 Task: Look for space in Lucera, Italy from 4th June, 2023 to 15th June, 2023 for 2 adults in price range Rs.10000 to Rs.15000. Place can be entire place with 1  bedroom having 1 bed and 1 bathroom. Property type can be house, flat, guest house, hotel. Booking option can be shelf check-in. Required host language is English.
Action: Mouse moved to (481, 116)
Screenshot: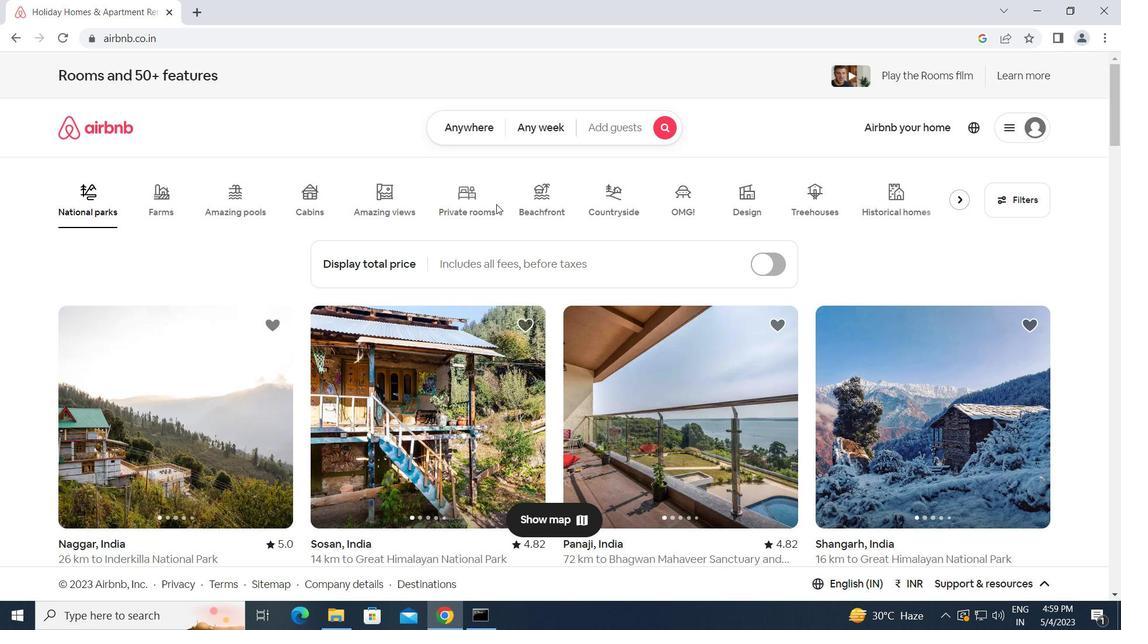 
Action: Mouse pressed left at (481, 116)
Screenshot: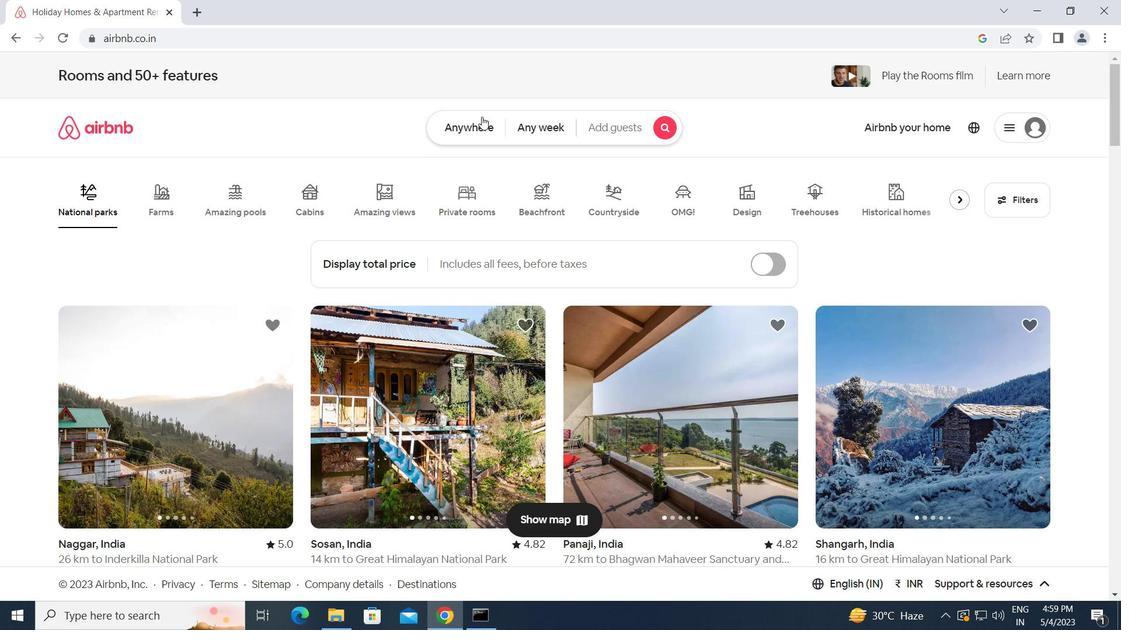 
Action: Mouse moved to (395, 177)
Screenshot: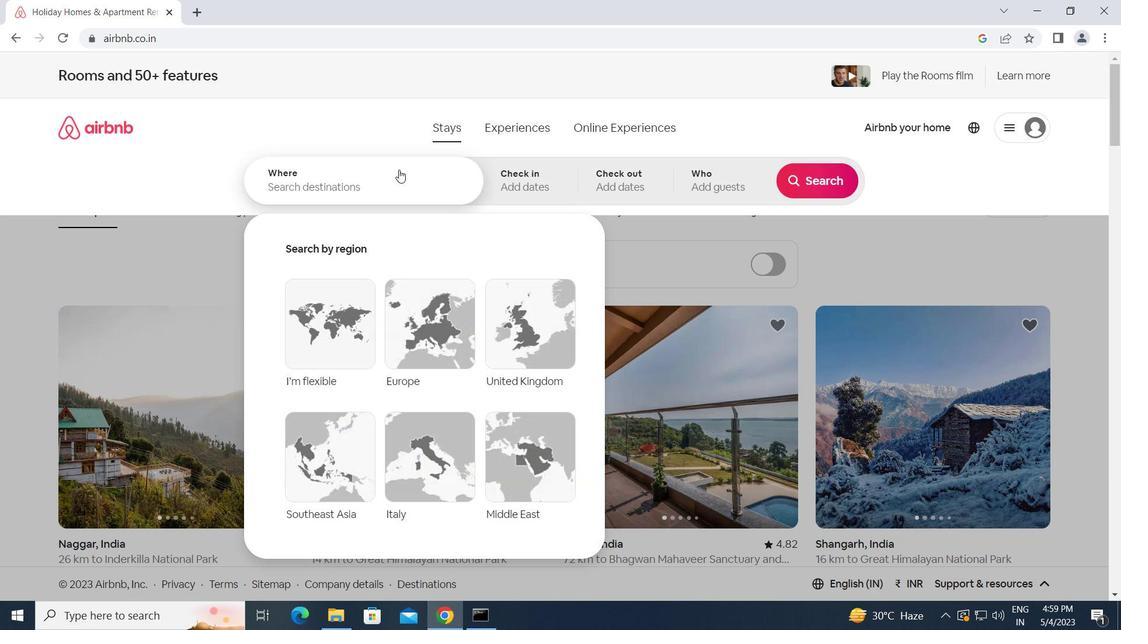
Action: Mouse pressed left at (395, 177)
Screenshot: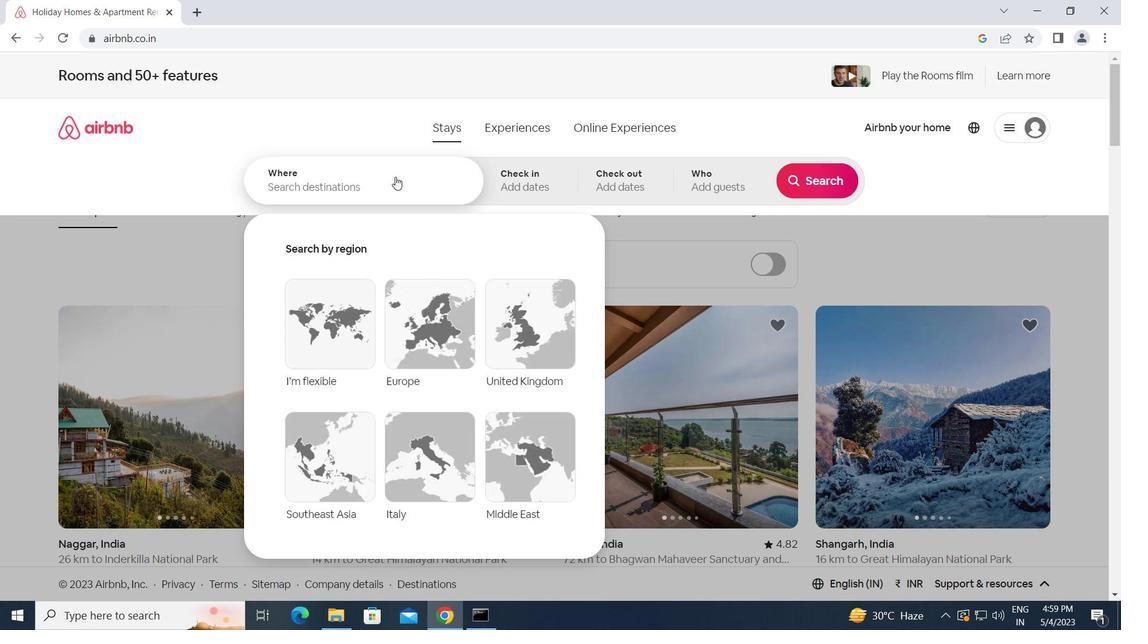 
Action: Key pressed l<Key.caps_lock>ucera,<Key.space><Key.caps_lock>i<Key.caps_lock>taly<Key.enter>
Screenshot: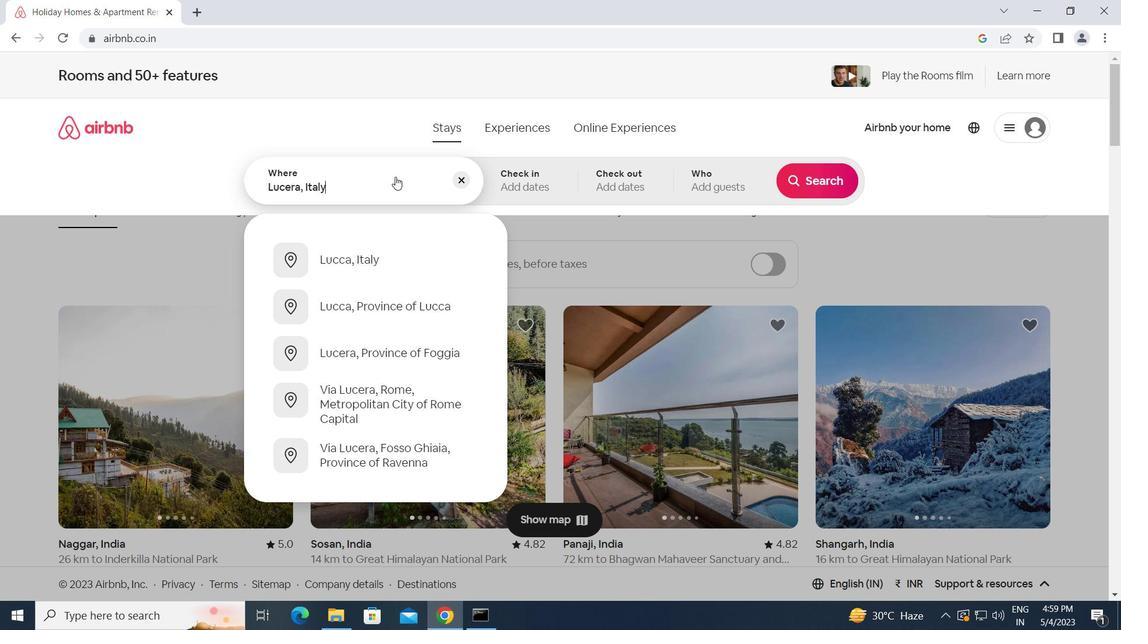 
Action: Mouse moved to (589, 396)
Screenshot: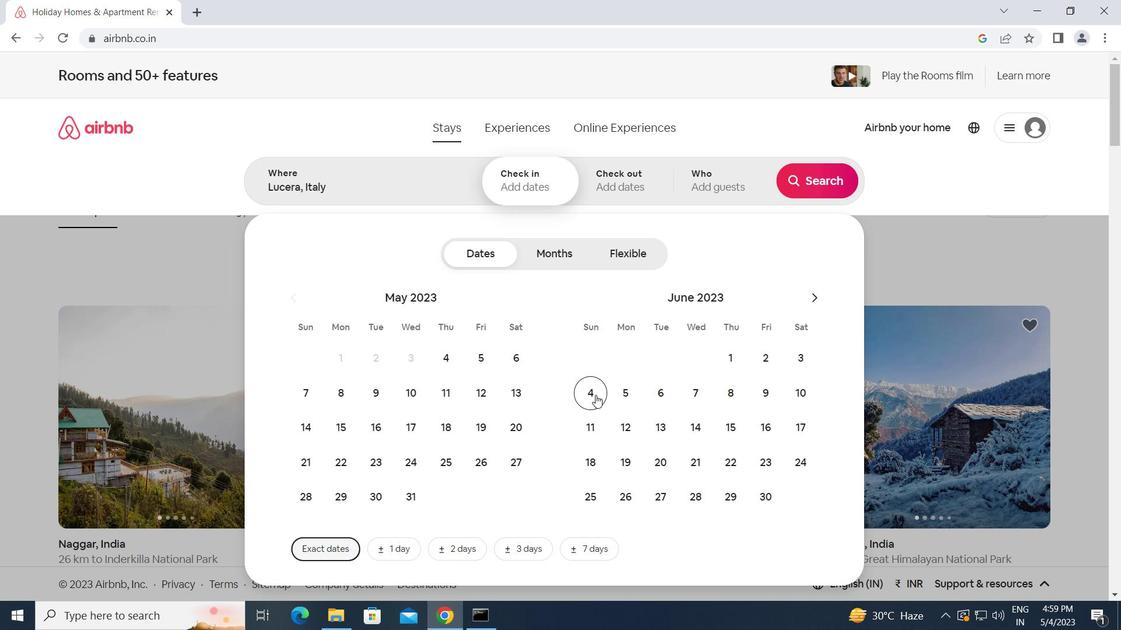 
Action: Mouse pressed left at (589, 396)
Screenshot: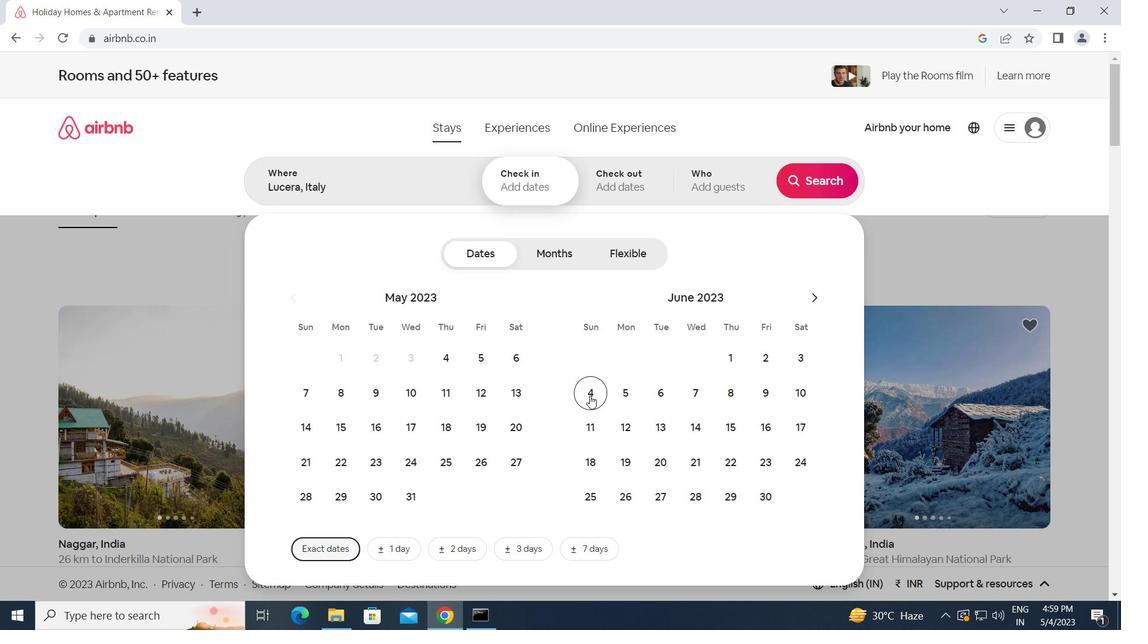 
Action: Mouse moved to (726, 433)
Screenshot: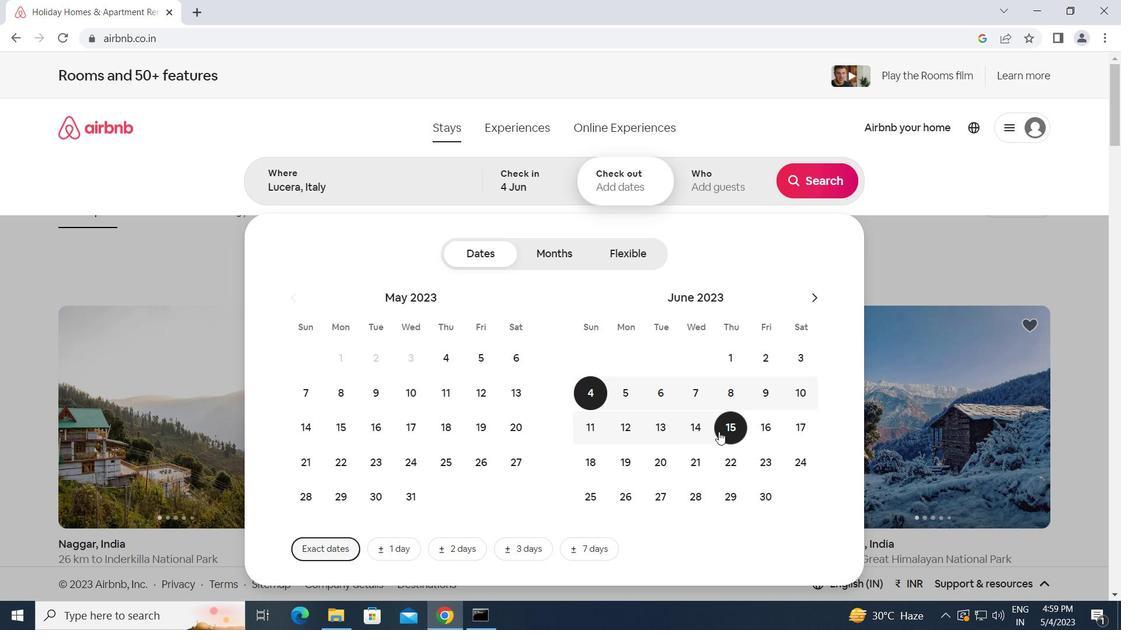 
Action: Mouse pressed left at (726, 433)
Screenshot: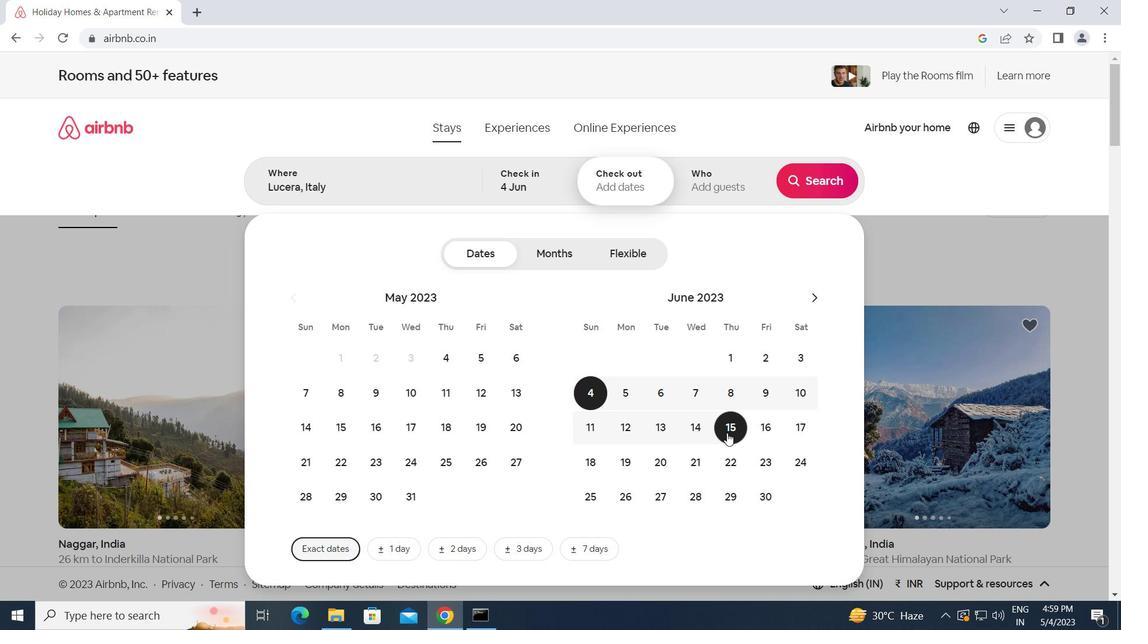 
Action: Mouse moved to (705, 193)
Screenshot: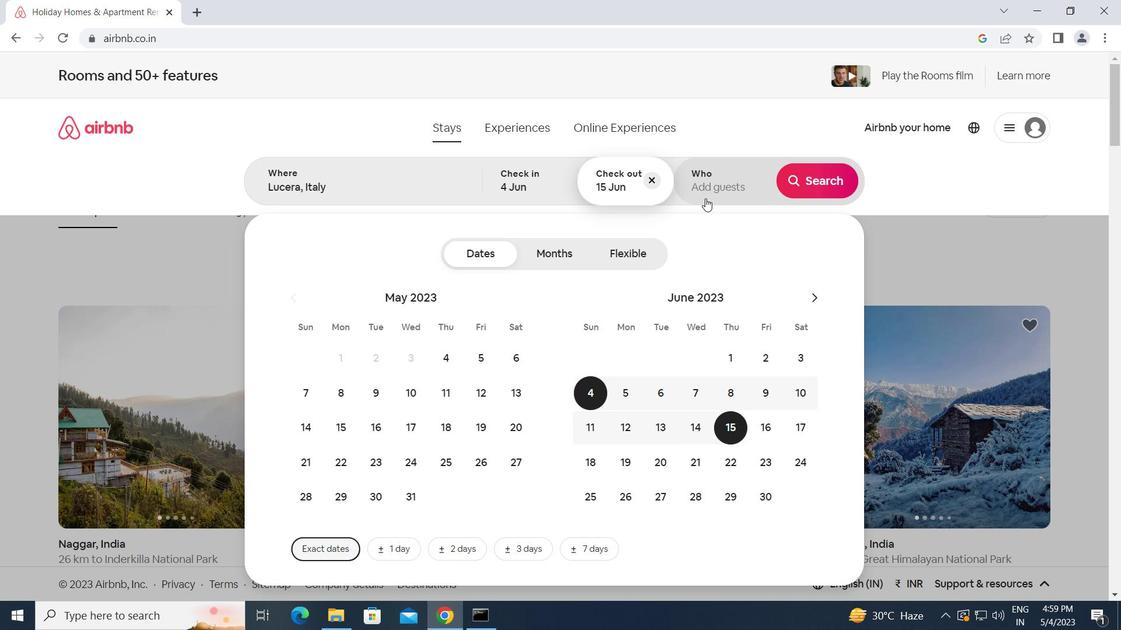 
Action: Mouse pressed left at (705, 193)
Screenshot: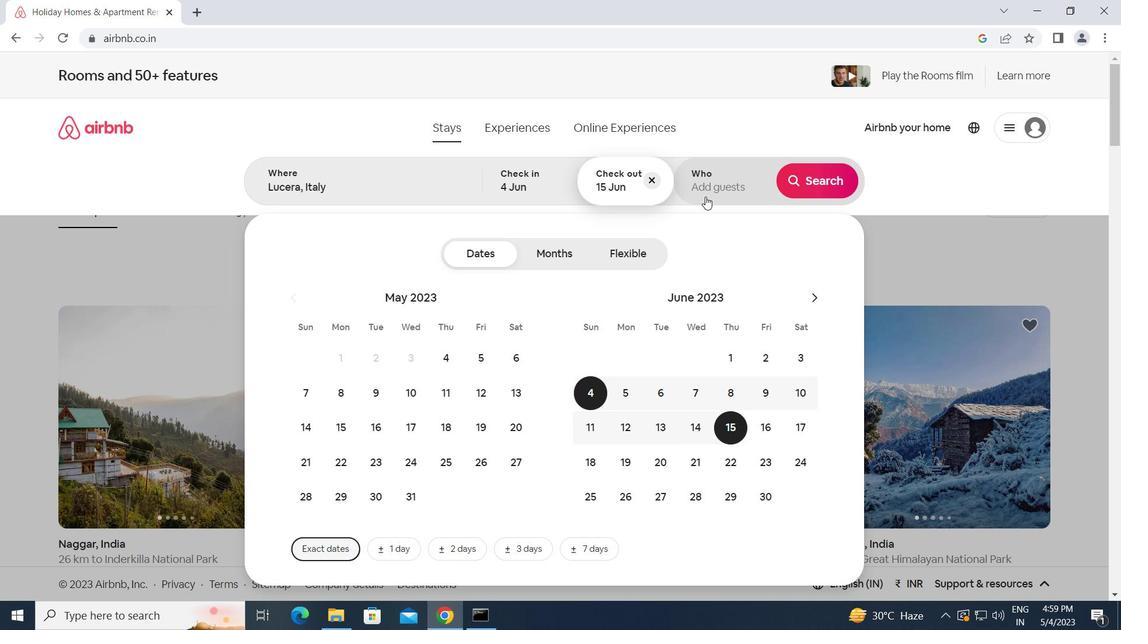 
Action: Mouse moved to (825, 259)
Screenshot: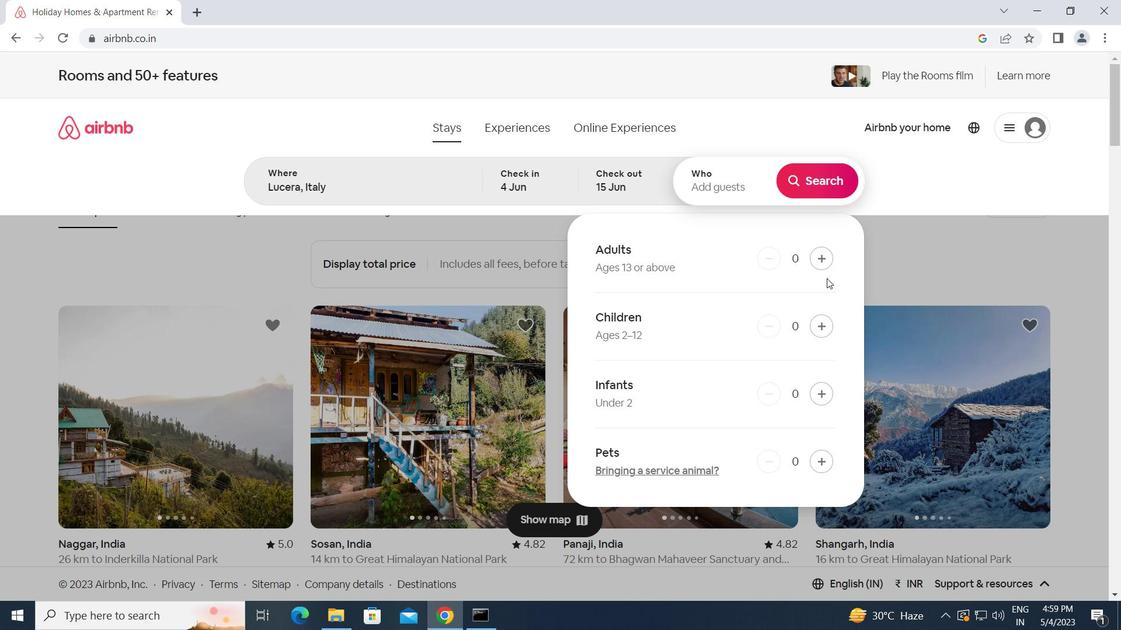 
Action: Mouse pressed left at (825, 259)
Screenshot: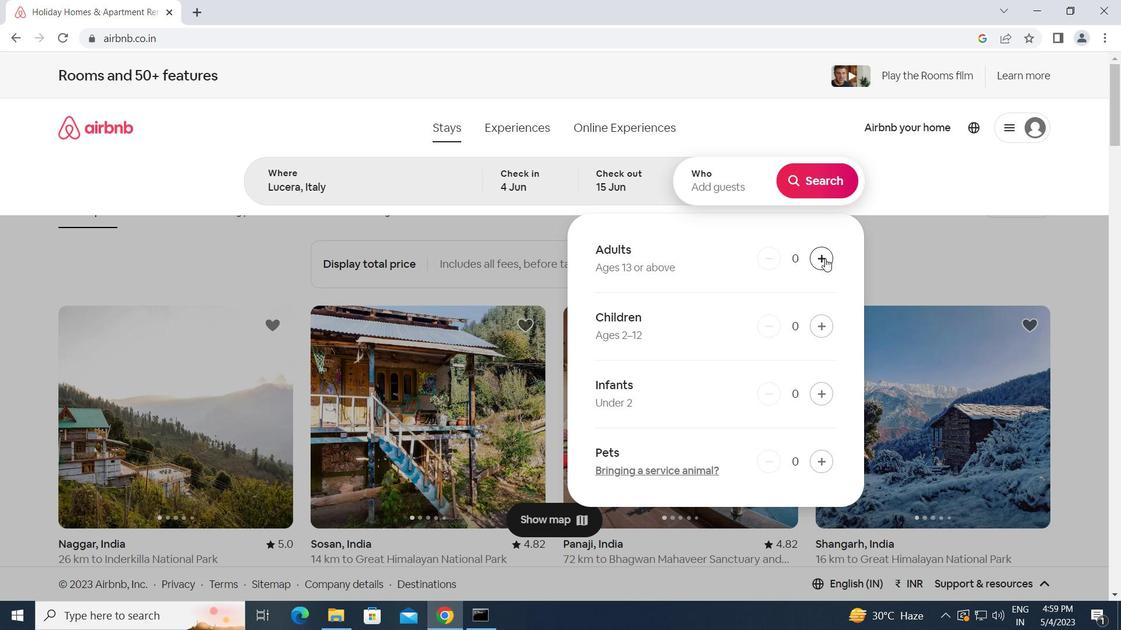 
Action: Mouse moved to (825, 258)
Screenshot: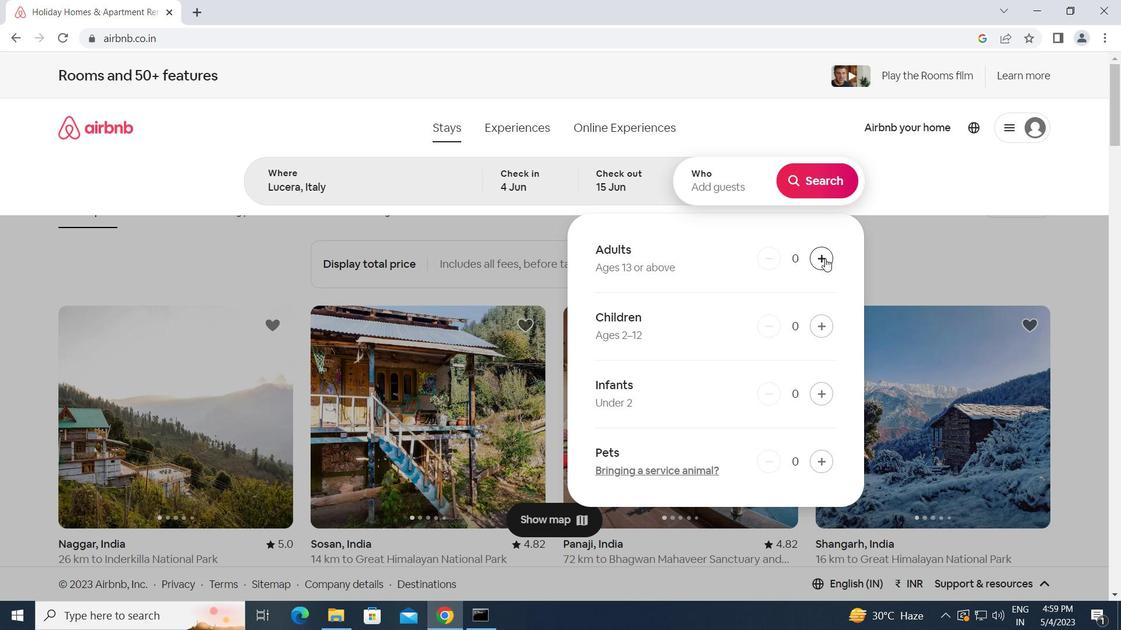 
Action: Mouse pressed left at (825, 258)
Screenshot: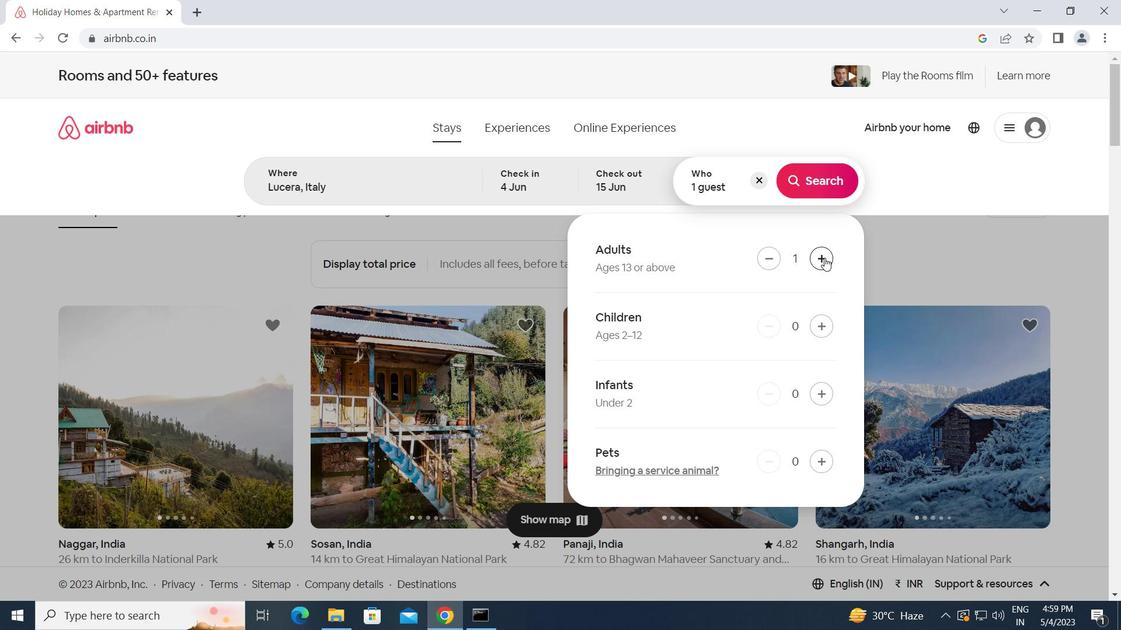 
Action: Mouse moved to (834, 172)
Screenshot: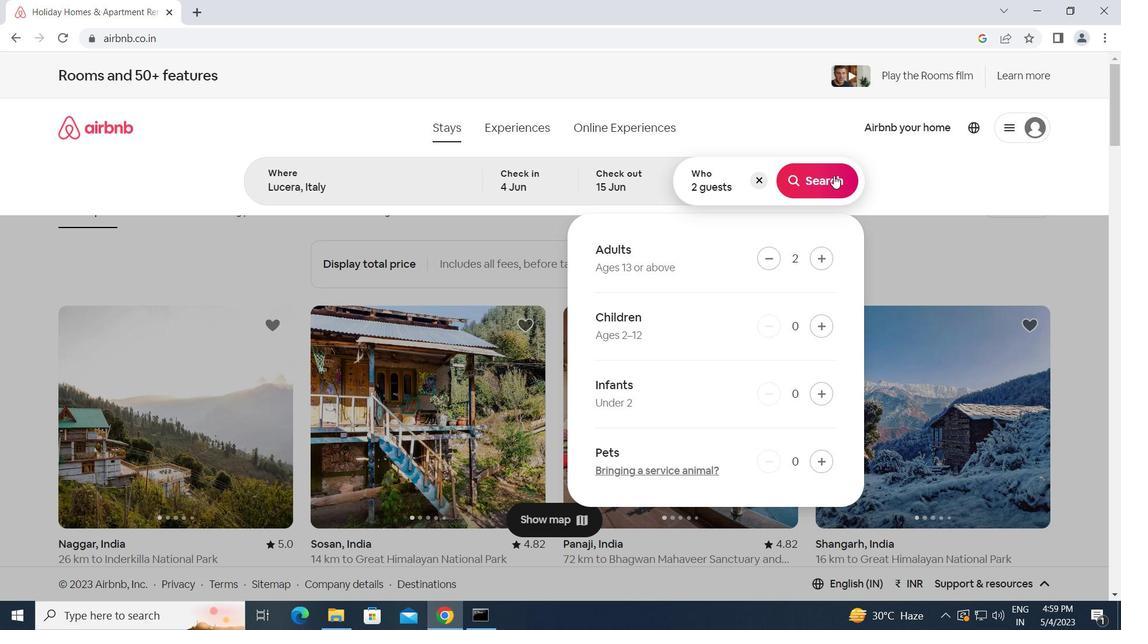 
Action: Mouse pressed left at (834, 172)
Screenshot: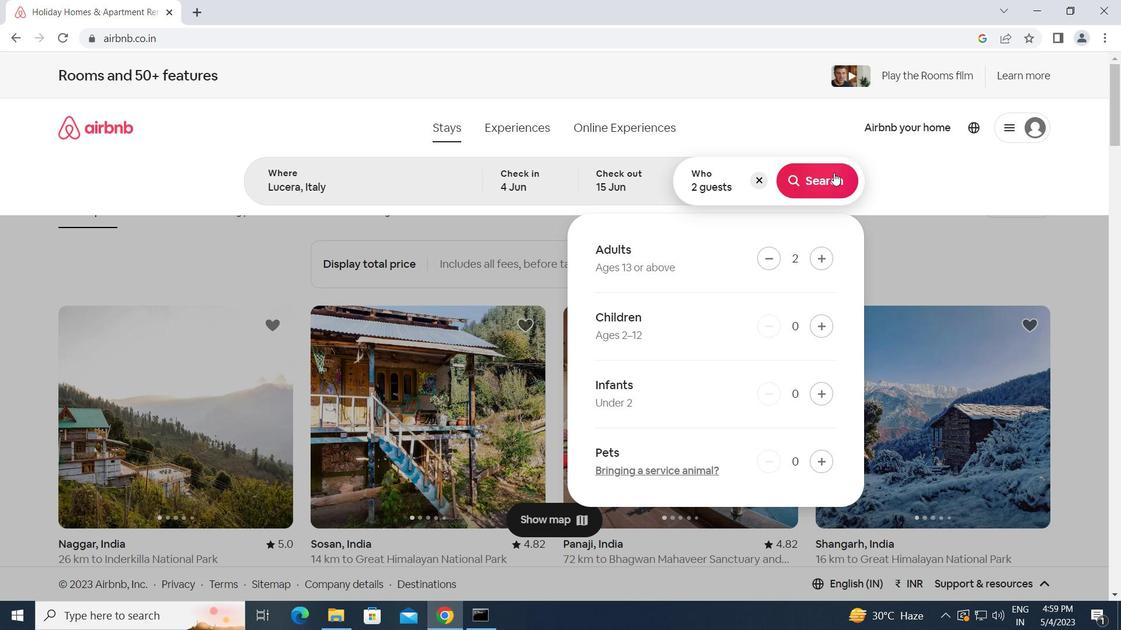 
Action: Mouse moved to (1052, 148)
Screenshot: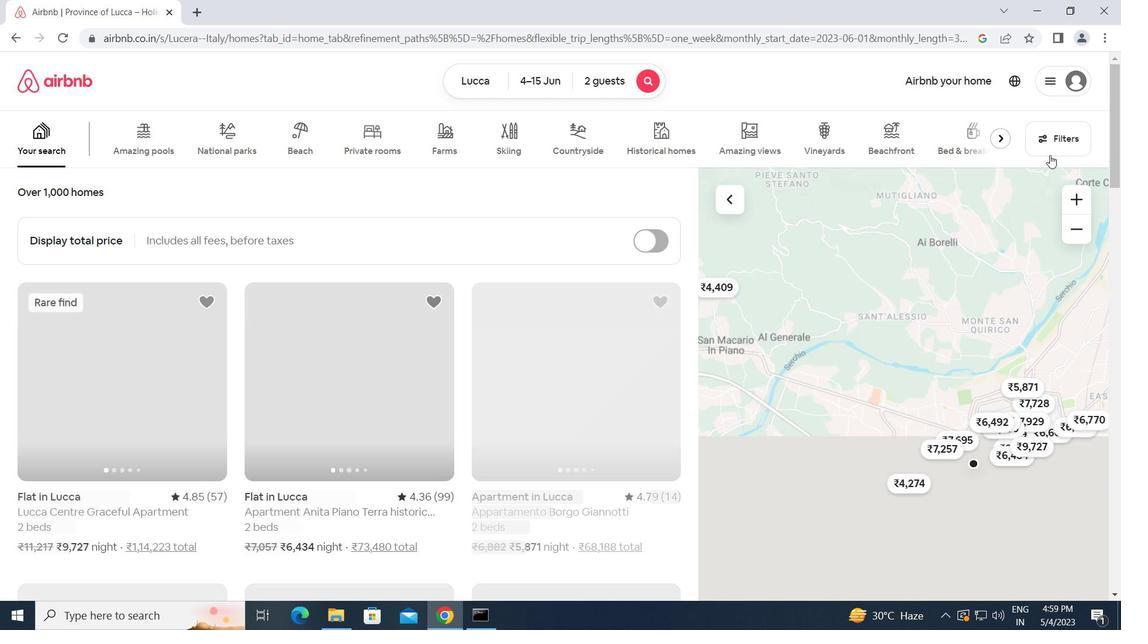 
Action: Mouse pressed left at (1052, 148)
Screenshot: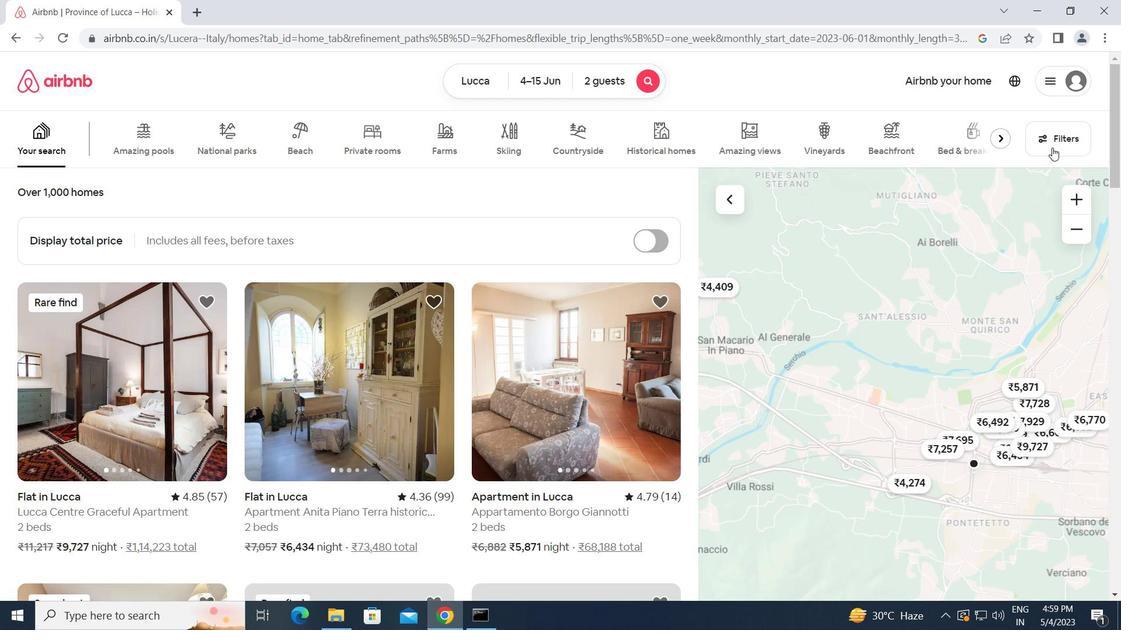 
Action: Mouse moved to (390, 315)
Screenshot: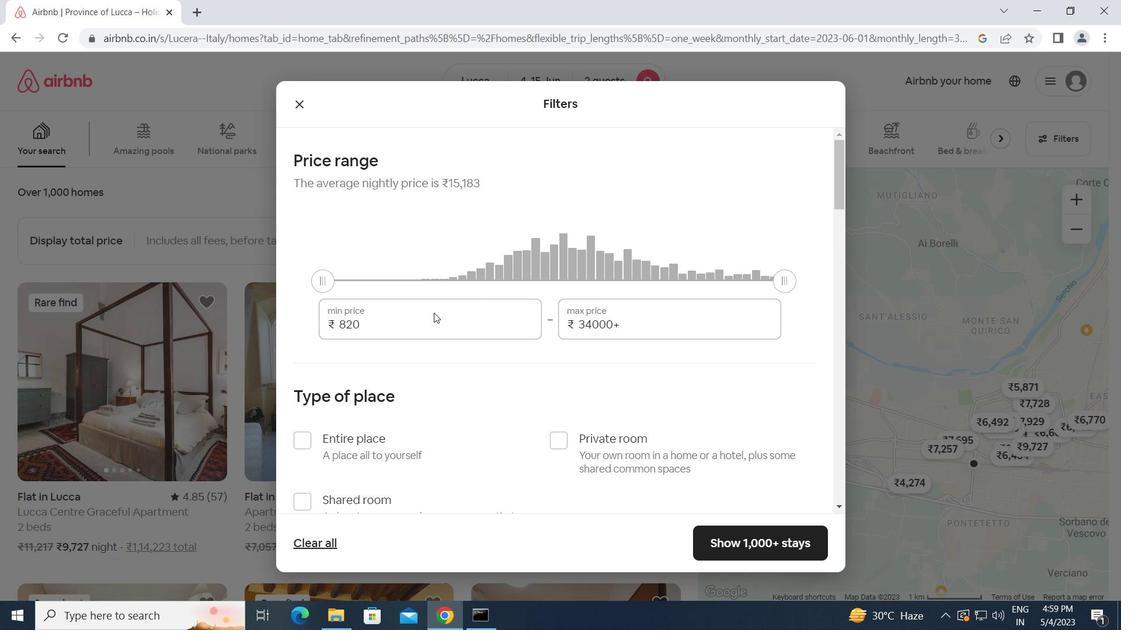 
Action: Mouse pressed left at (390, 315)
Screenshot: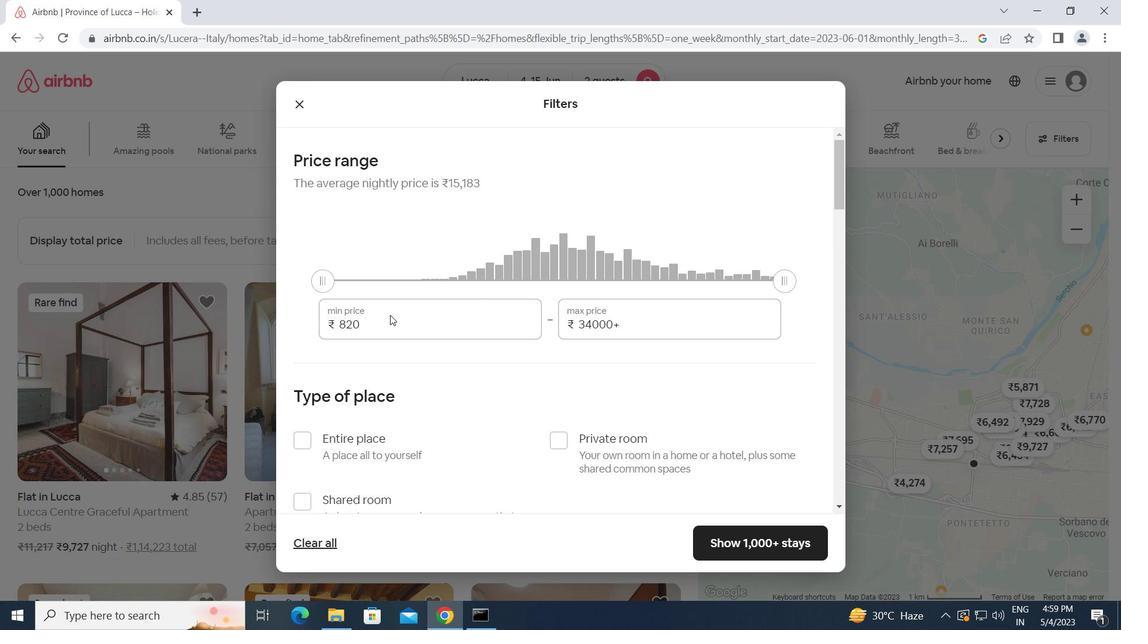 
Action: Mouse moved to (387, 317)
Screenshot: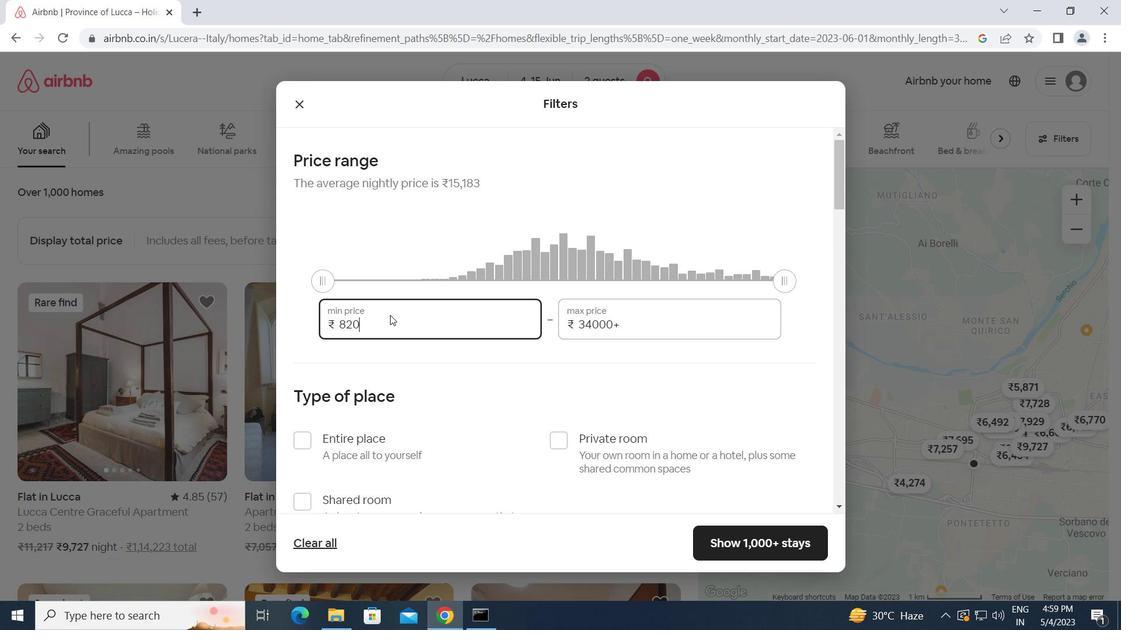 
Action: Key pressed <Key.backspace><Key.backspace><Key.backspace><Key.backspace>10000<Key.tab>15000
Screenshot: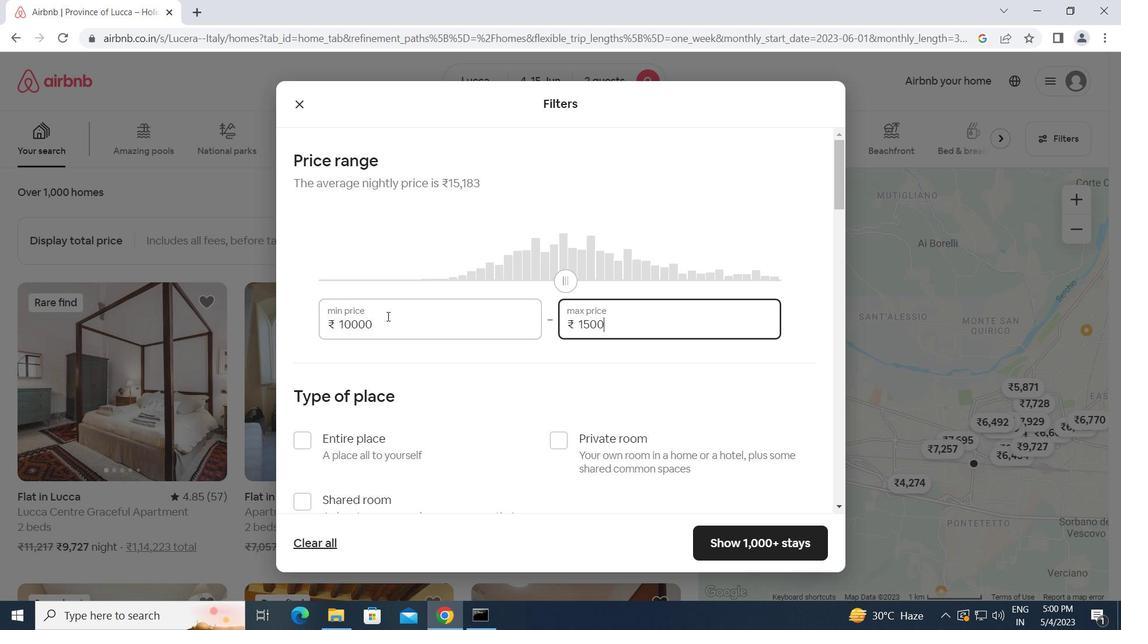 
Action: Mouse moved to (384, 366)
Screenshot: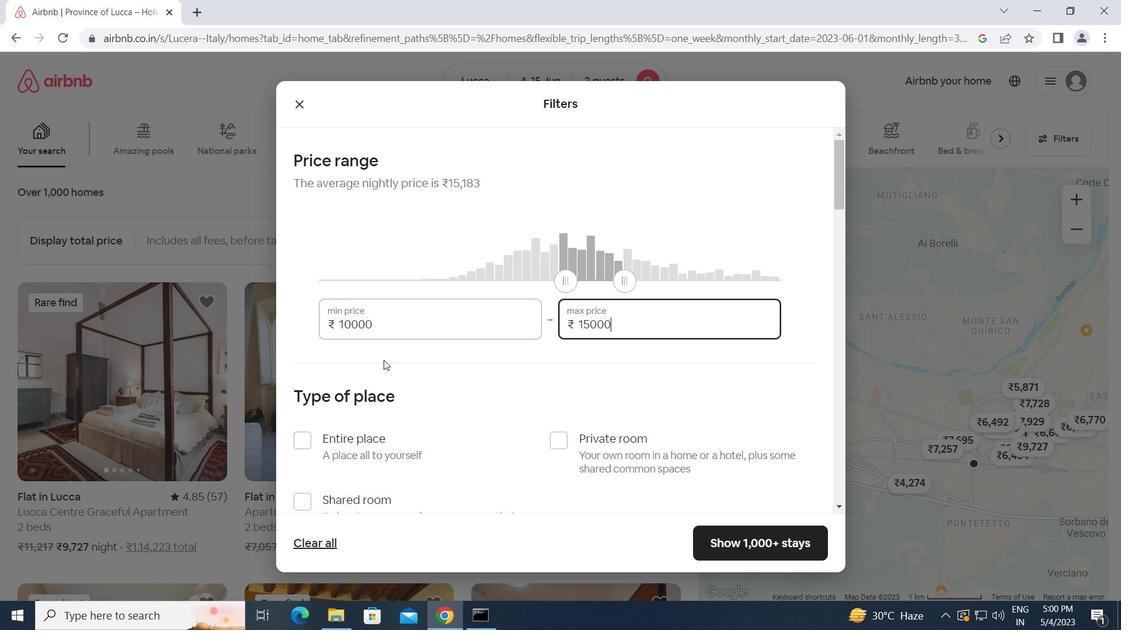 
Action: Mouse scrolled (384, 365) with delta (0, 0)
Screenshot: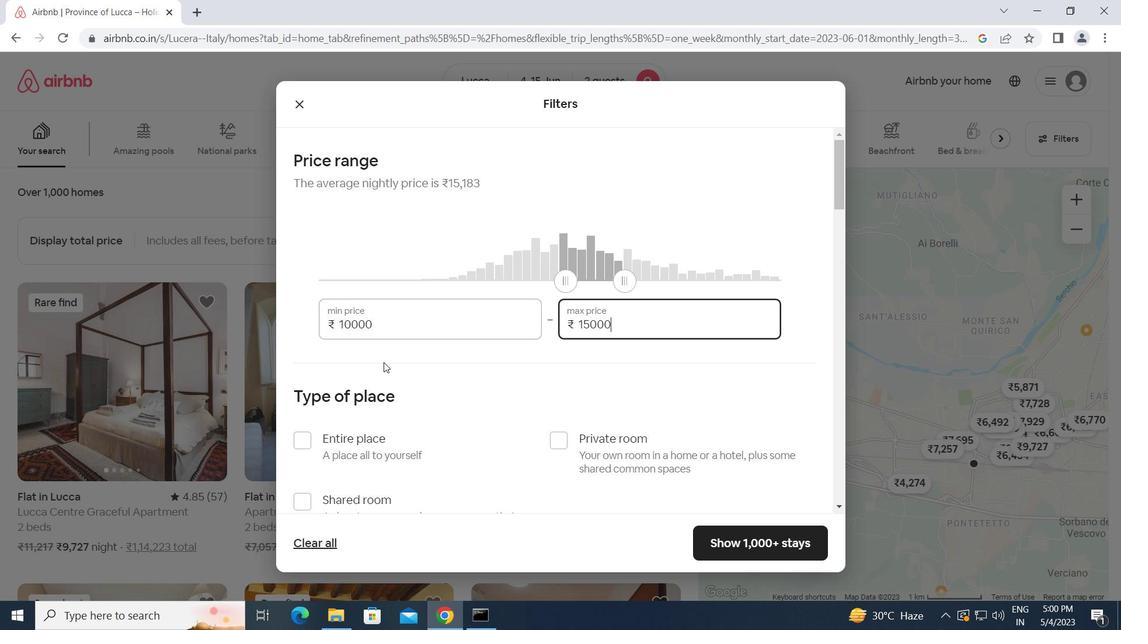 
Action: Mouse moved to (300, 369)
Screenshot: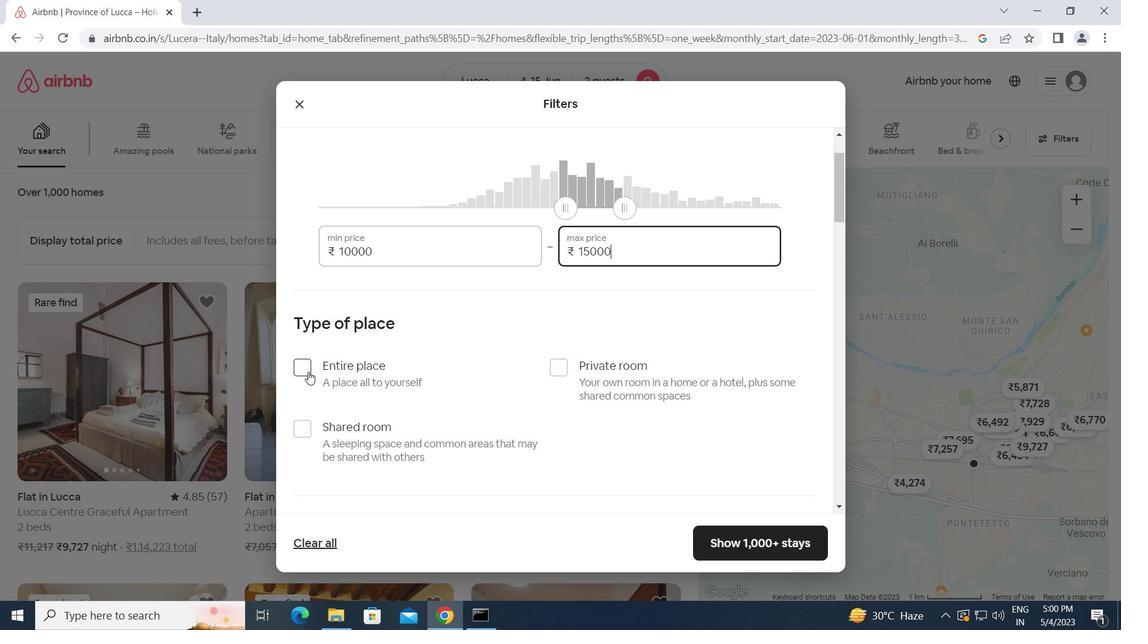 
Action: Mouse pressed left at (300, 369)
Screenshot: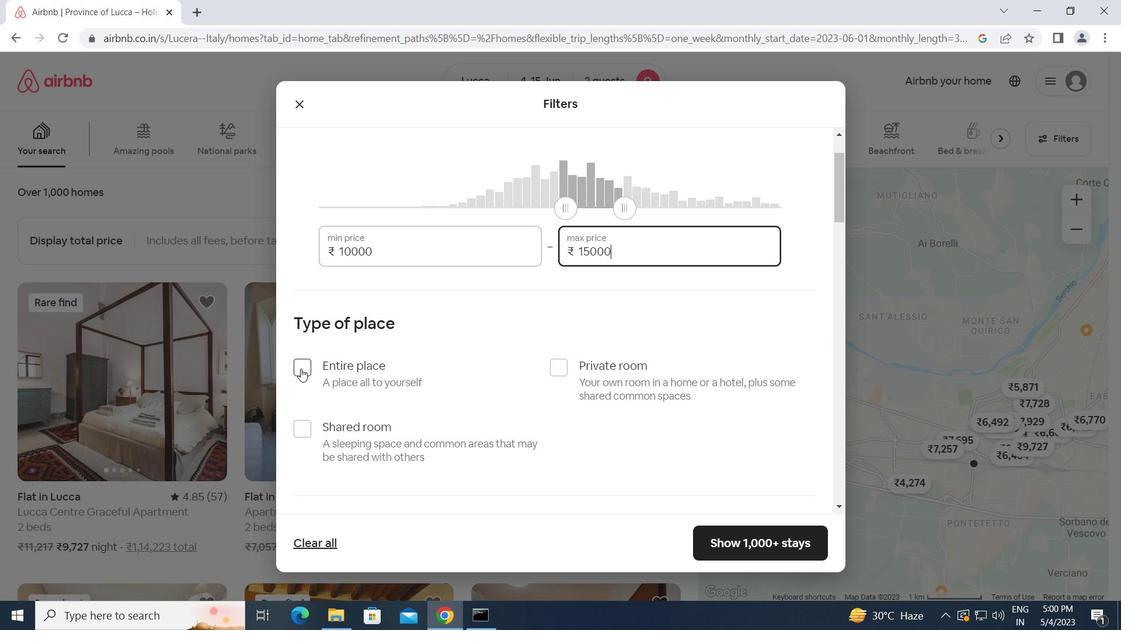 
Action: Mouse moved to (369, 388)
Screenshot: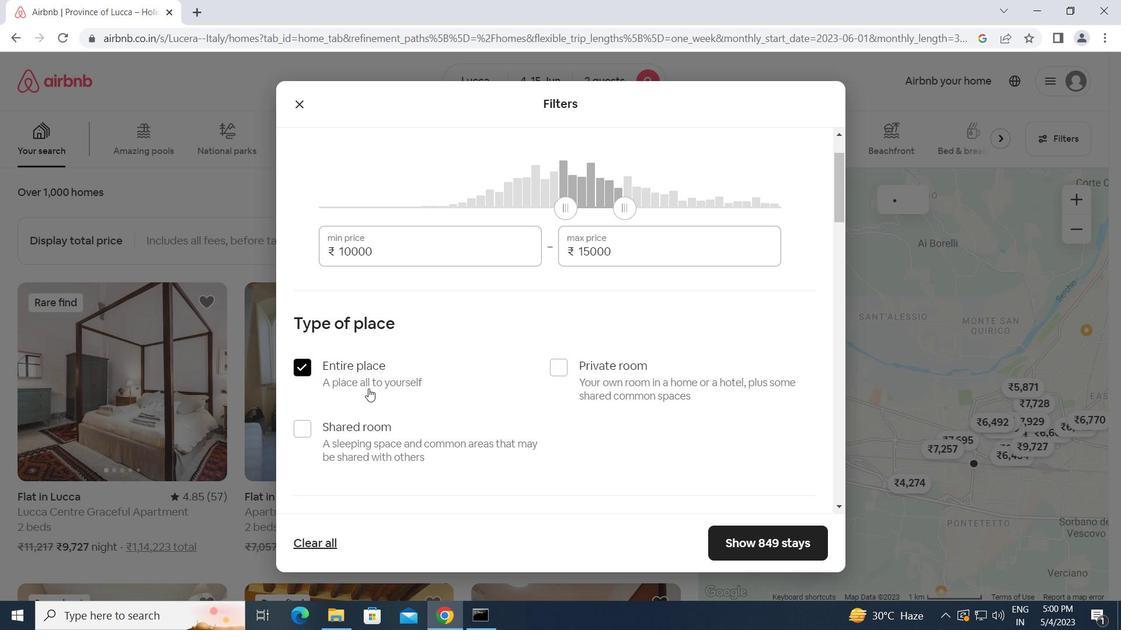 
Action: Mouse scrolled (369, 388) with delta (0, 0)
Screenshot: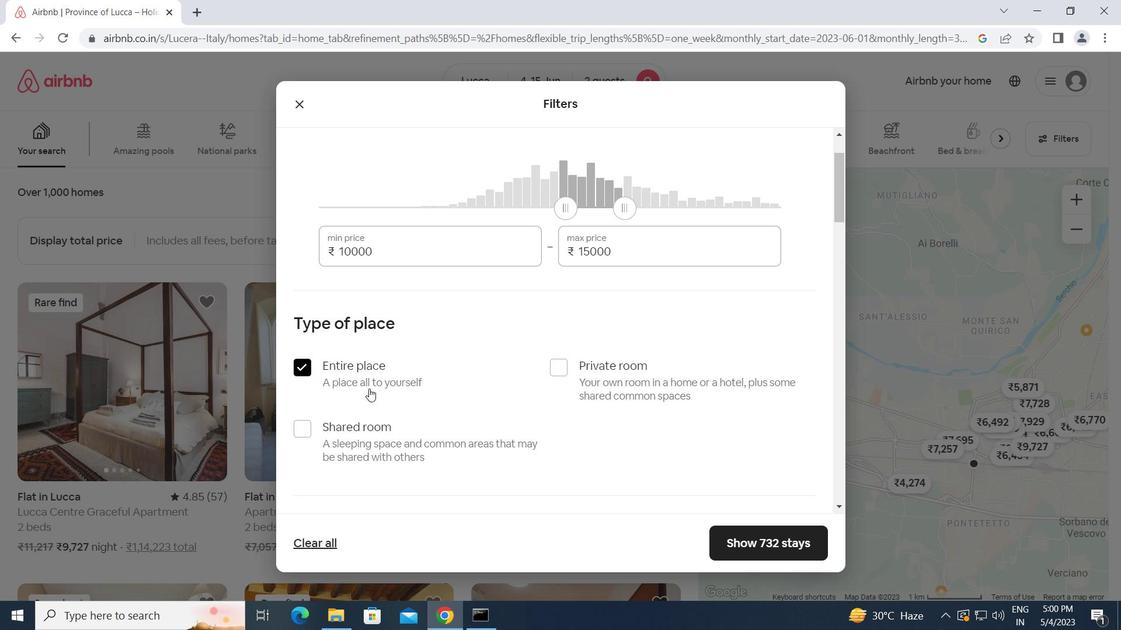 
Action: Mouse scrolled (369, 388) with delta (0, 0)
Screenshot: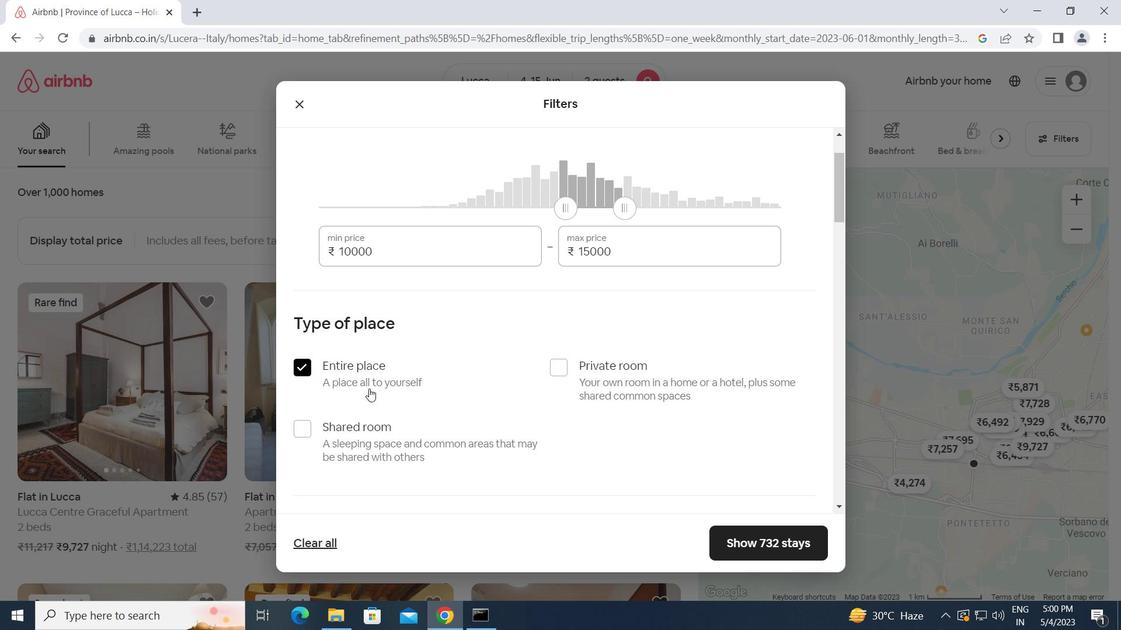 
Action: Mouse moved to (462, 385)
Screenshot: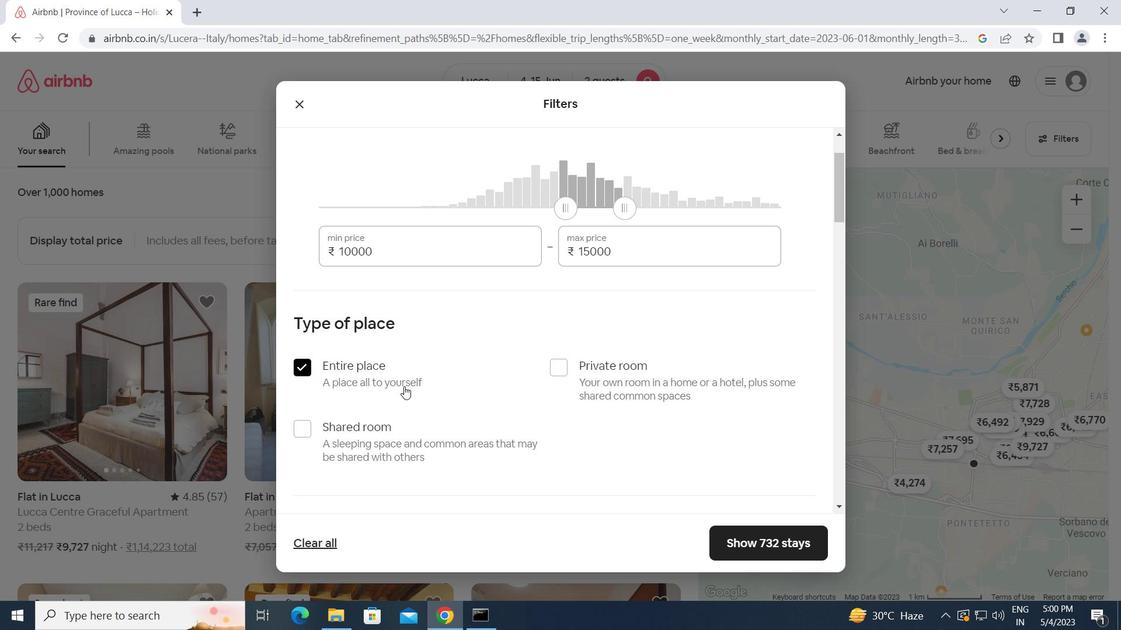 
Action: Mouse scrolled (462, 384) with delta (0, 0)
Screenshot: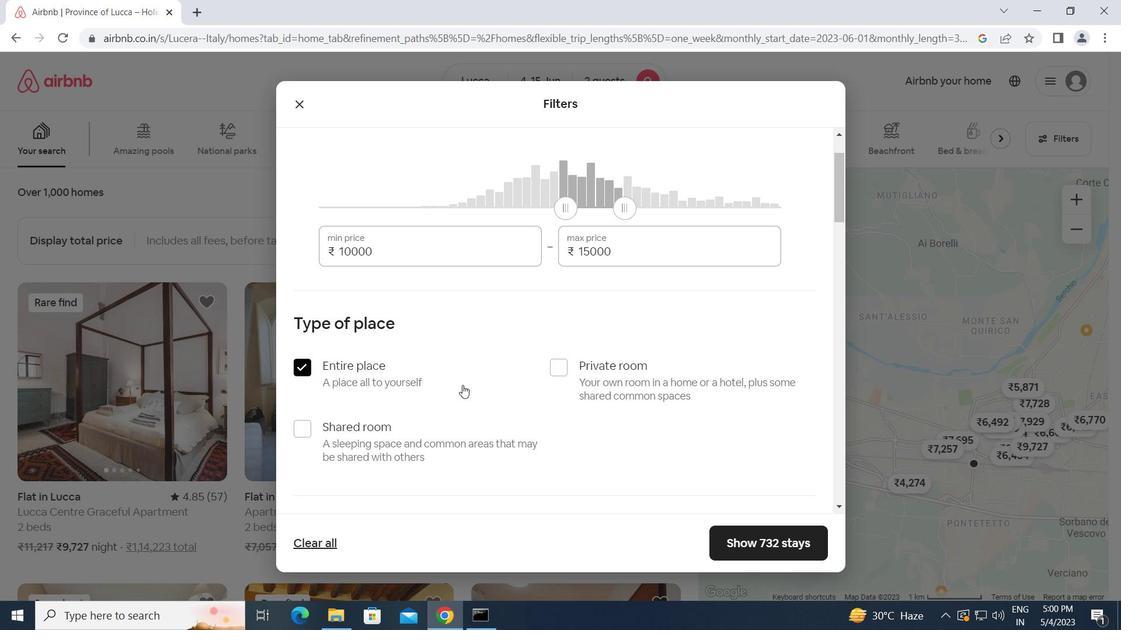 
Action: Mouse scrolled (462, 384) with delta (0, 0)
Screenshot: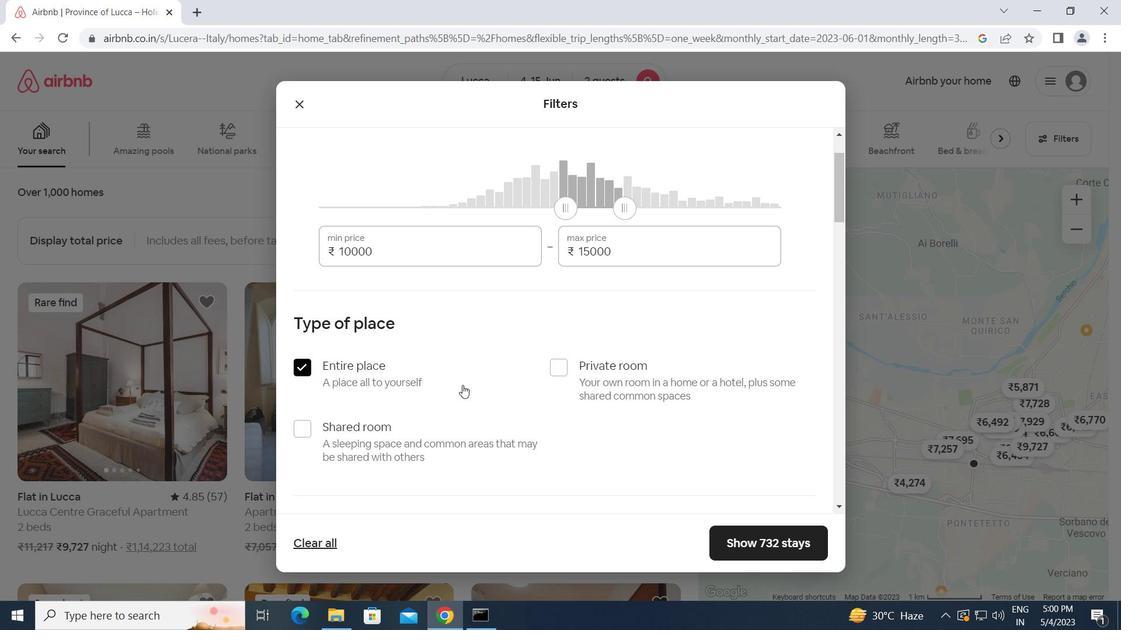 
Action: Mouse scrolled (462, 385) with delta (0, 0)
Screenshot: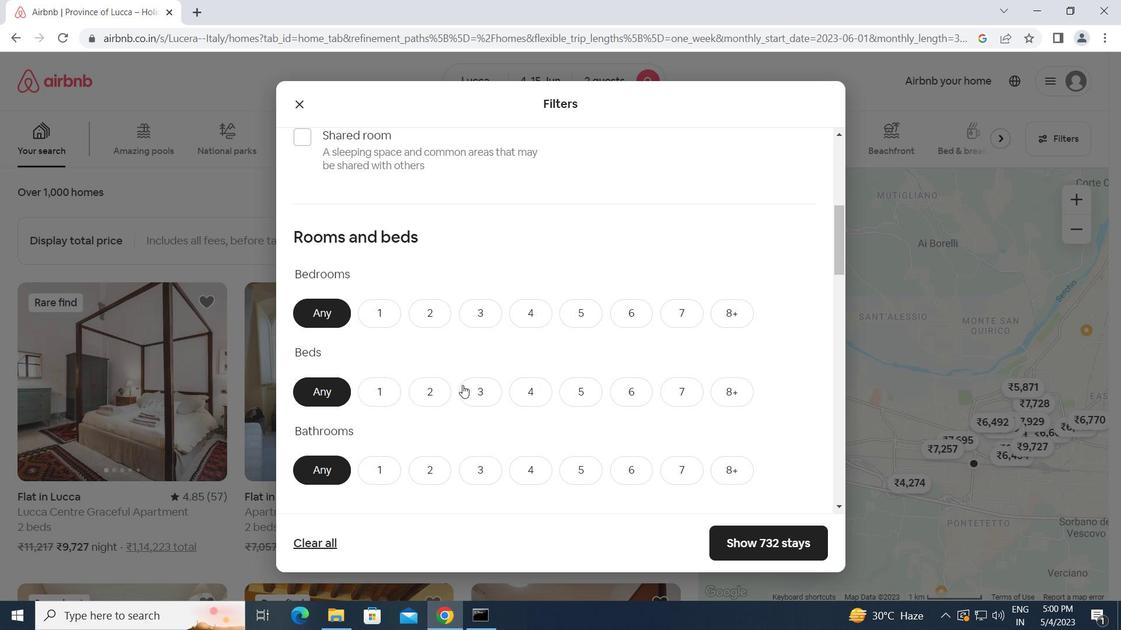 
Action: Mouse moved to (369, 386)
Screenshot: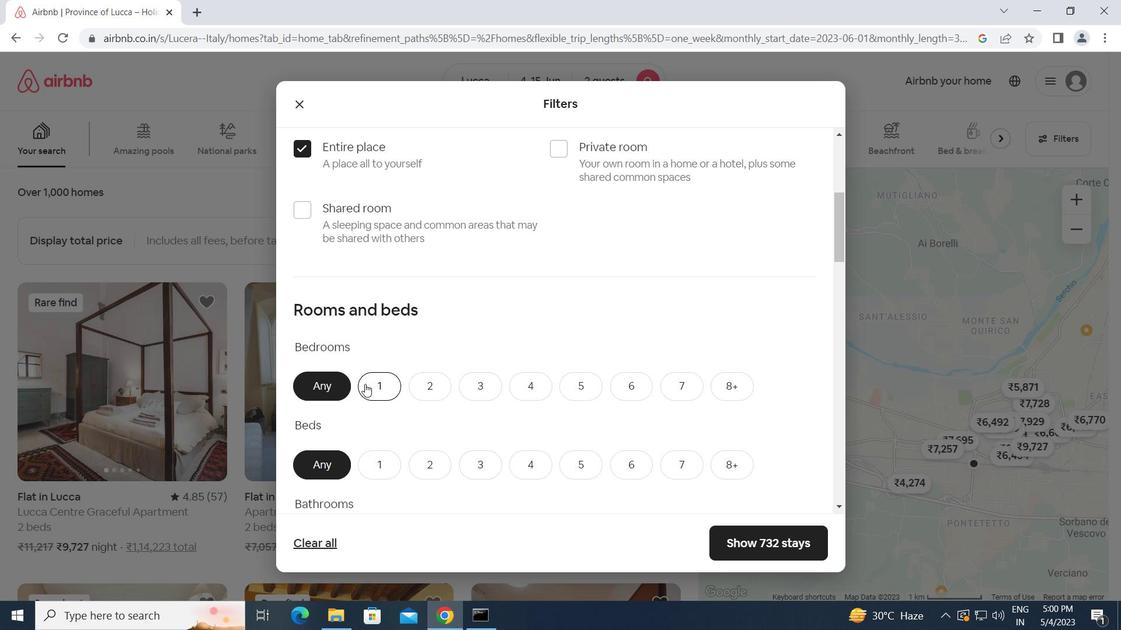 
Action: Mouse pressed left at (369, 386)
Screenshot: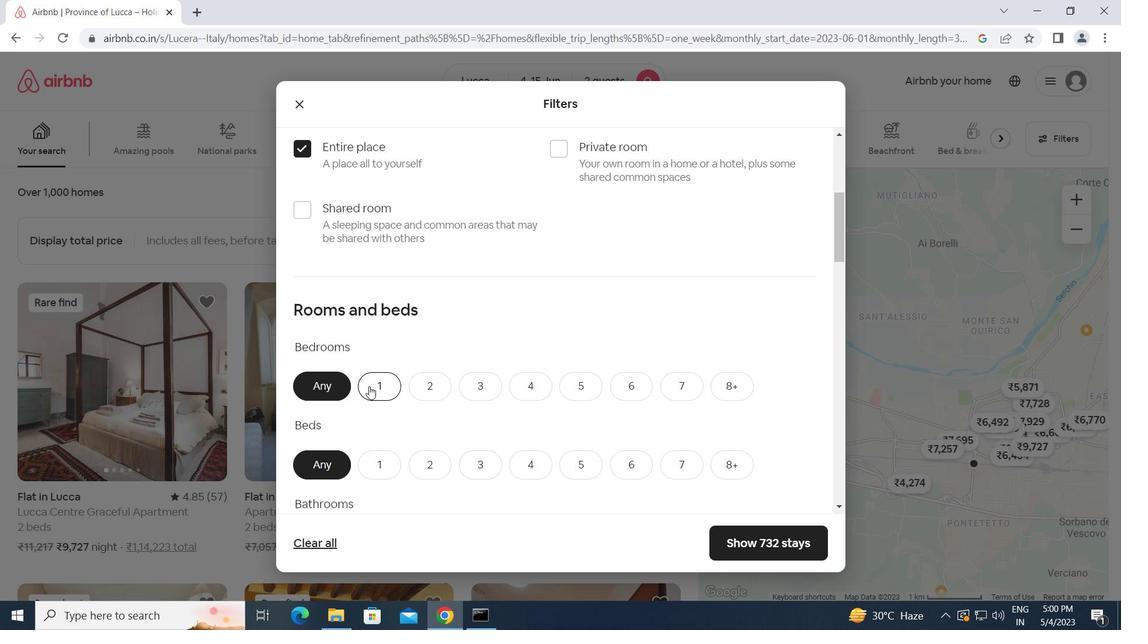 
Action: Mouse moved to (385, 413)
Screenshot: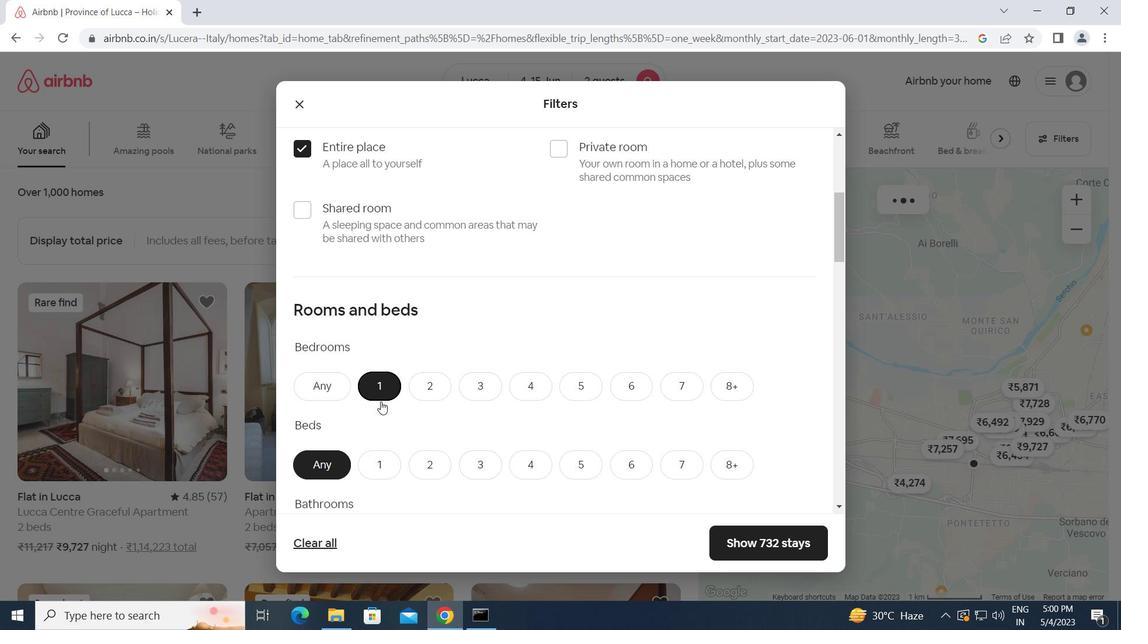 
Action: Mouse scrolled (385, 413) with delta (0, 0)
Screenshot: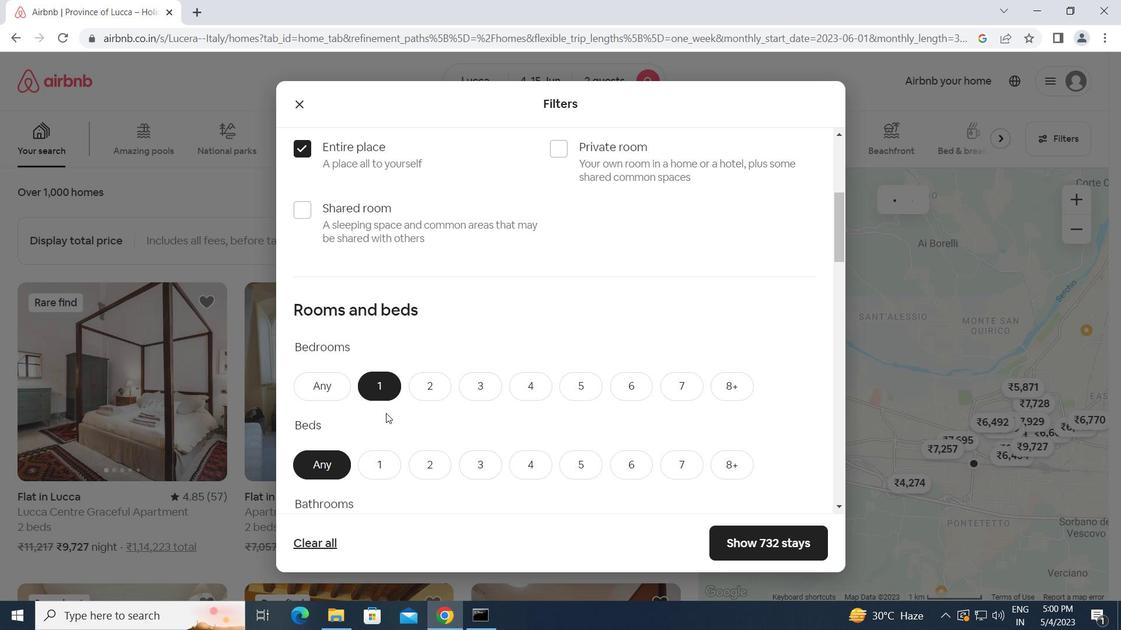 
Action: Mouse moved to (378, 399)
Screenshot: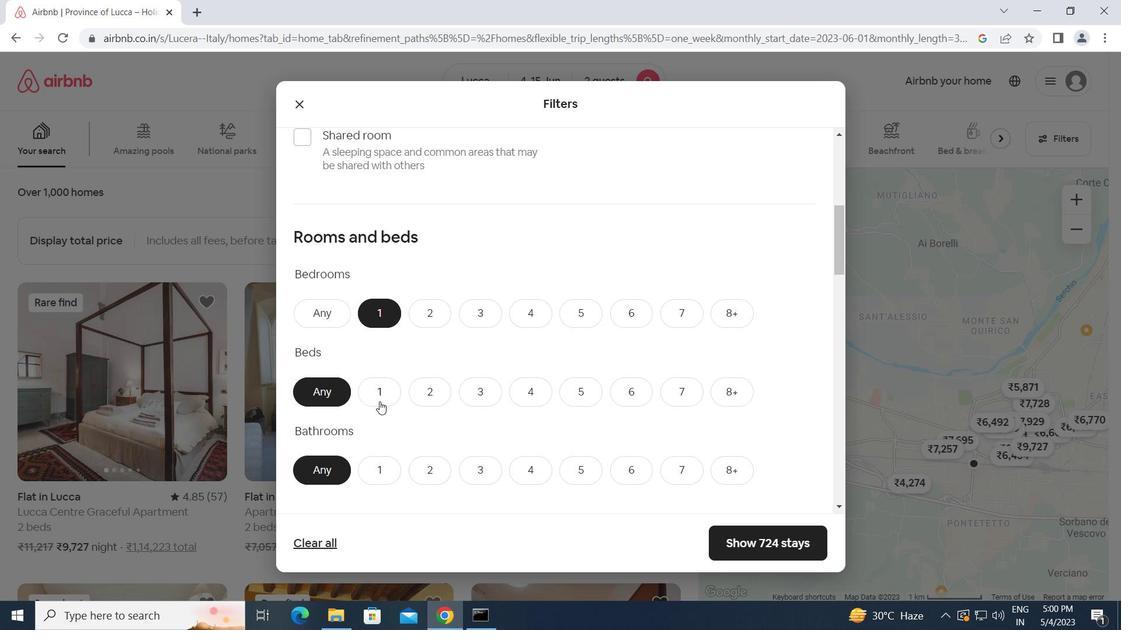 
Action: Mouse pressed left at (378, 399)
Screenshot: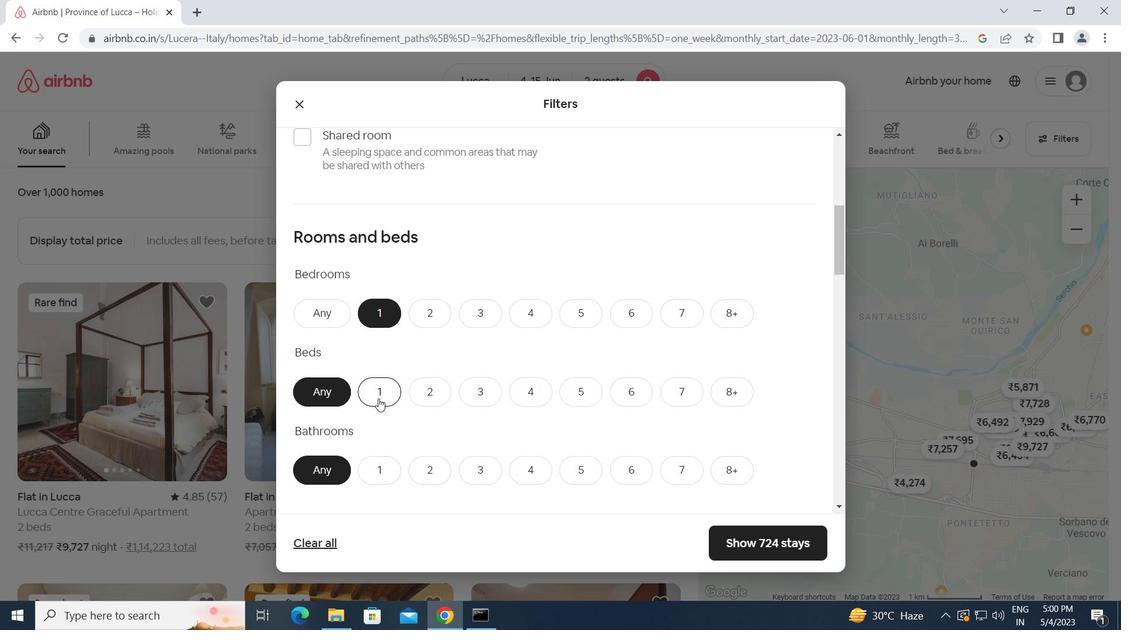 
Action: Mouse scrolled (378, 398) with delta (0, 0)
Screenshot: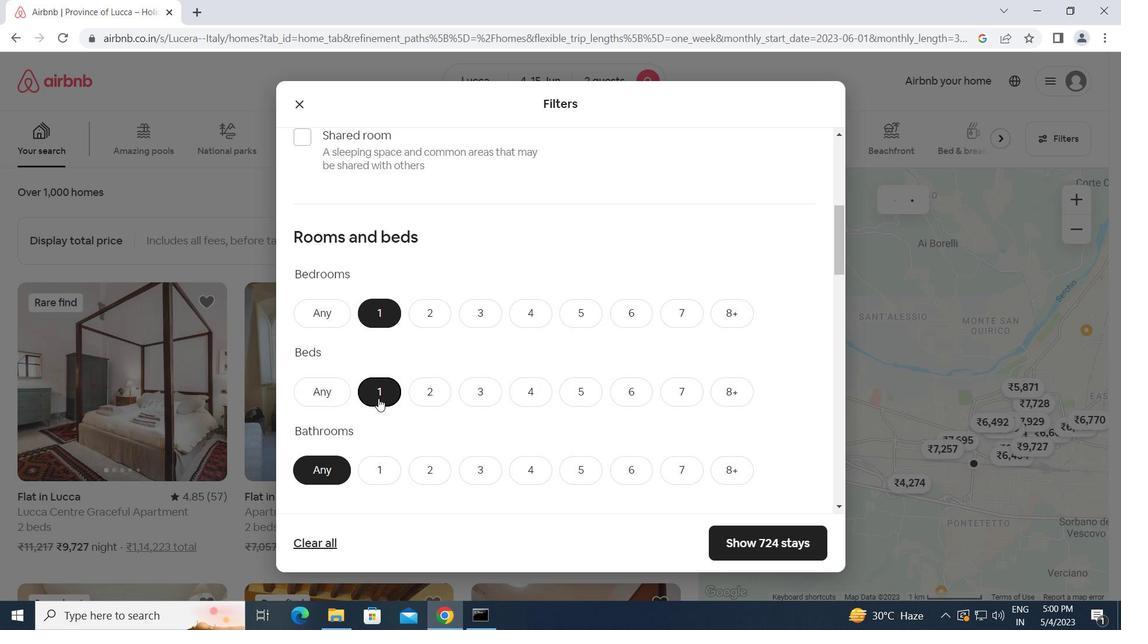 
Action: Mouse pressed left at (378, 399)
Screenshot: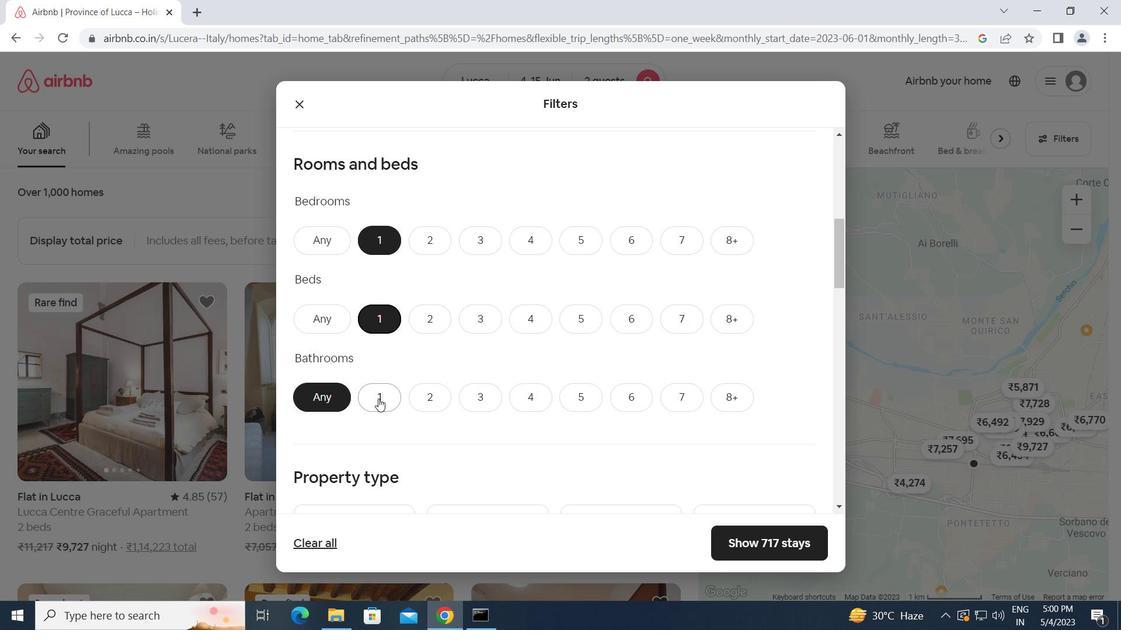 
Action: Mouse moved to (400, 405)
Screenshot: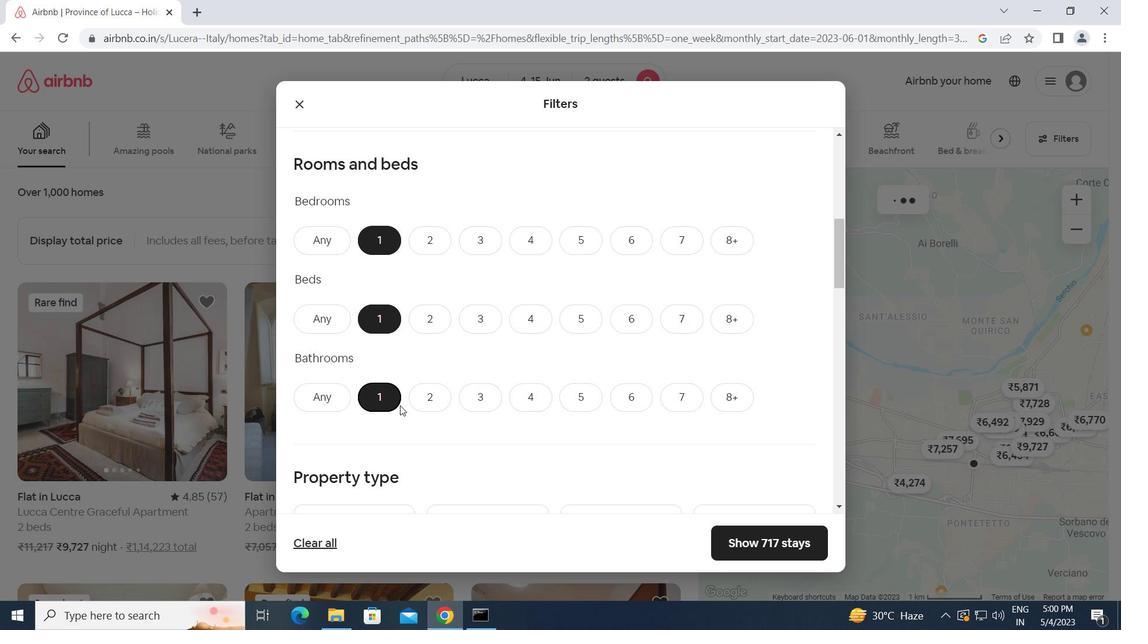 
Action: Mouse scrolled (400, 405) with delta (0, 0)
Screenshot: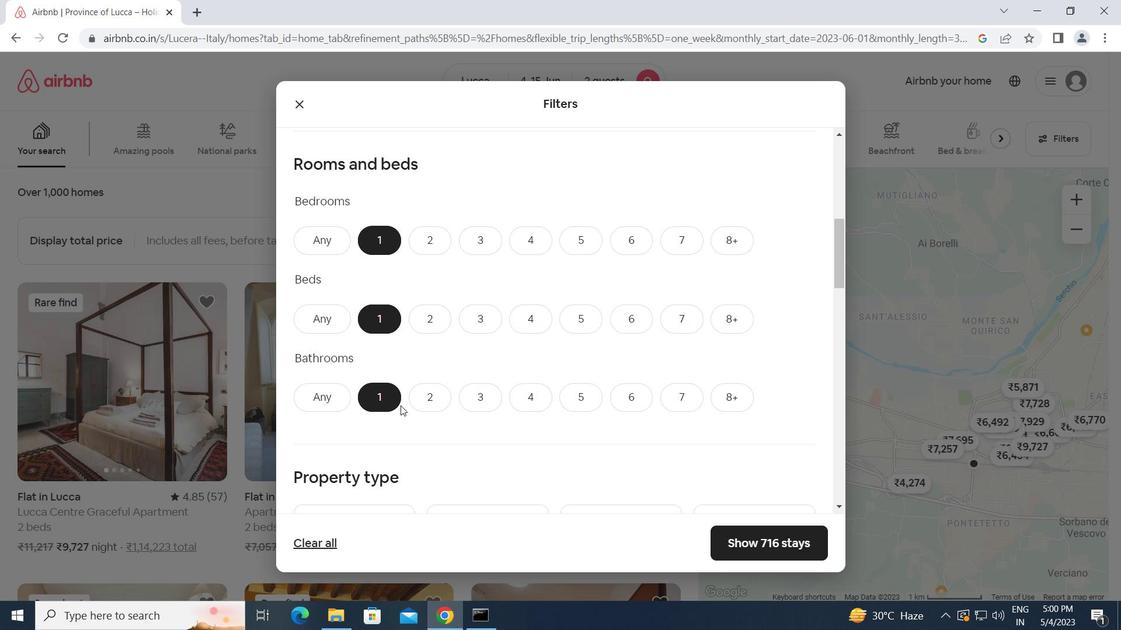 
Action: Mouse scrolled (400, 405) with delta (0, 0)
Screenshot: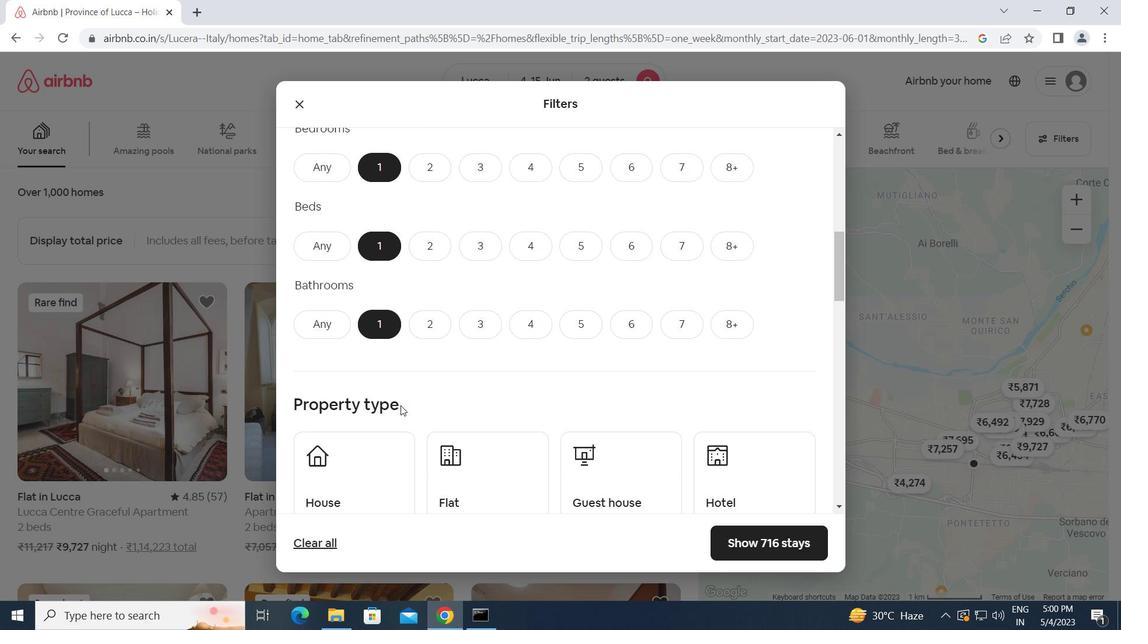 
Action: Mouse moved to (363, 399)
Screenshot: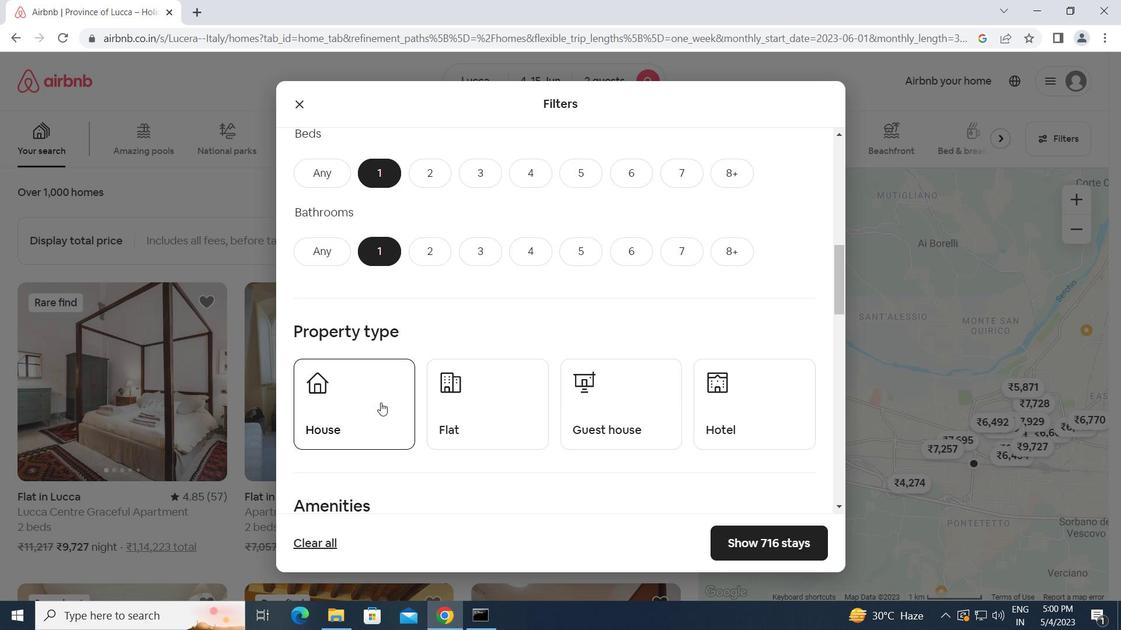 
Action: Mouse pressed left at (363, 399)
Screenshot: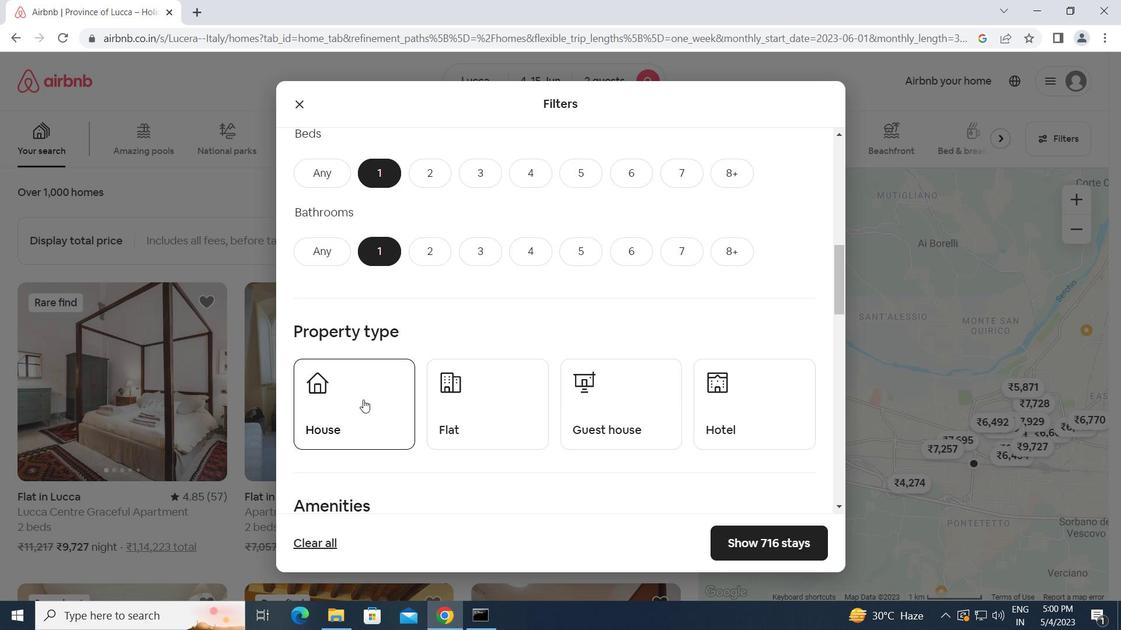 
Action: Mouse moved to (458, 413)
Screenshot: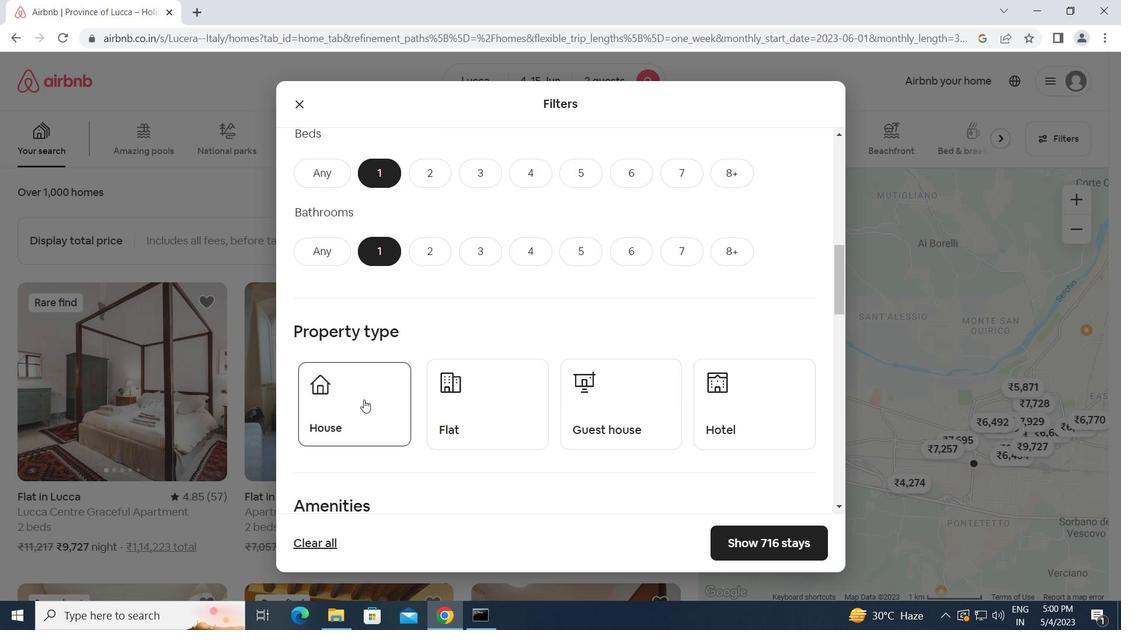 
Action: Mouse pressed left at (458, 413)
Screenshot: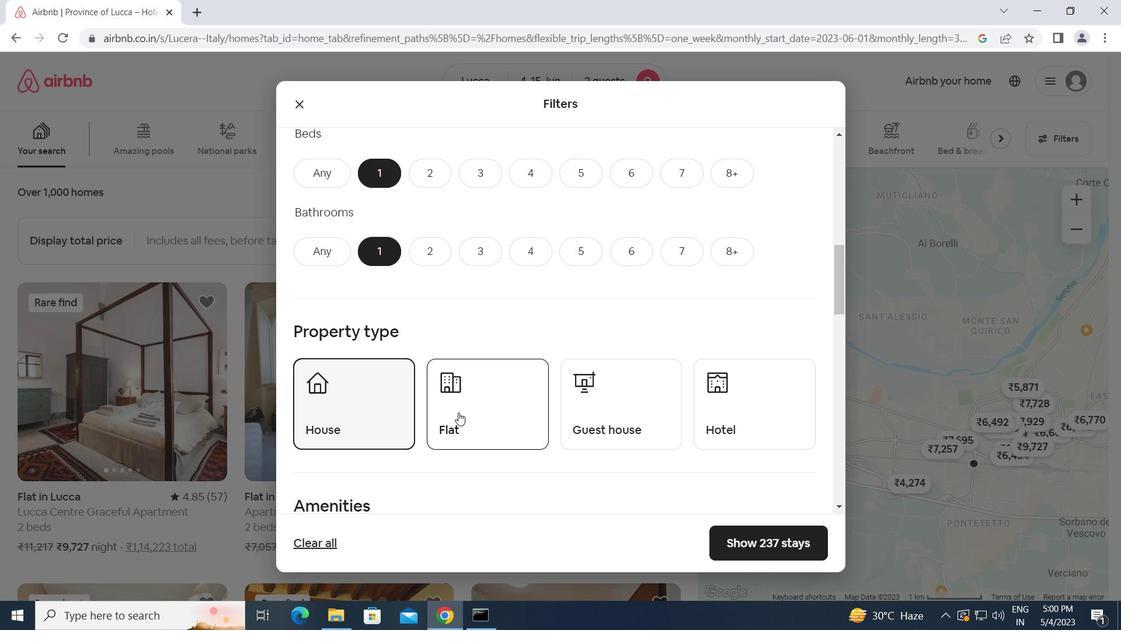 
Action: Mouse moved to (590, 411)
Screenshot: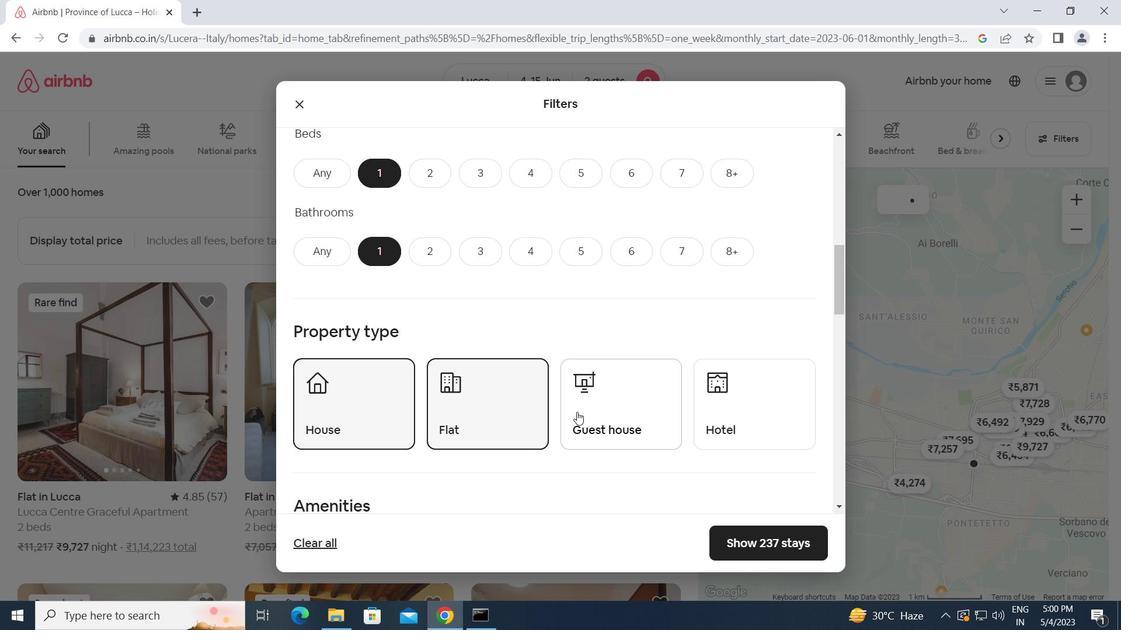 
Action: Mouse pressed left at (590, 411)
Screenshot: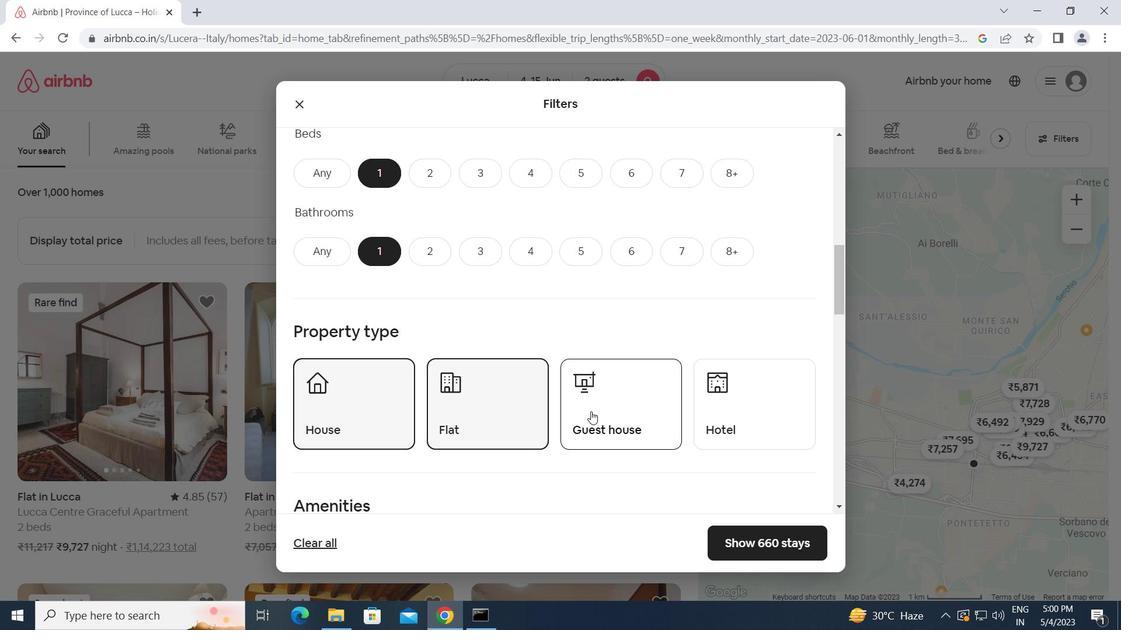 
Action: Mouse moved to (748, 402)
Screenshot: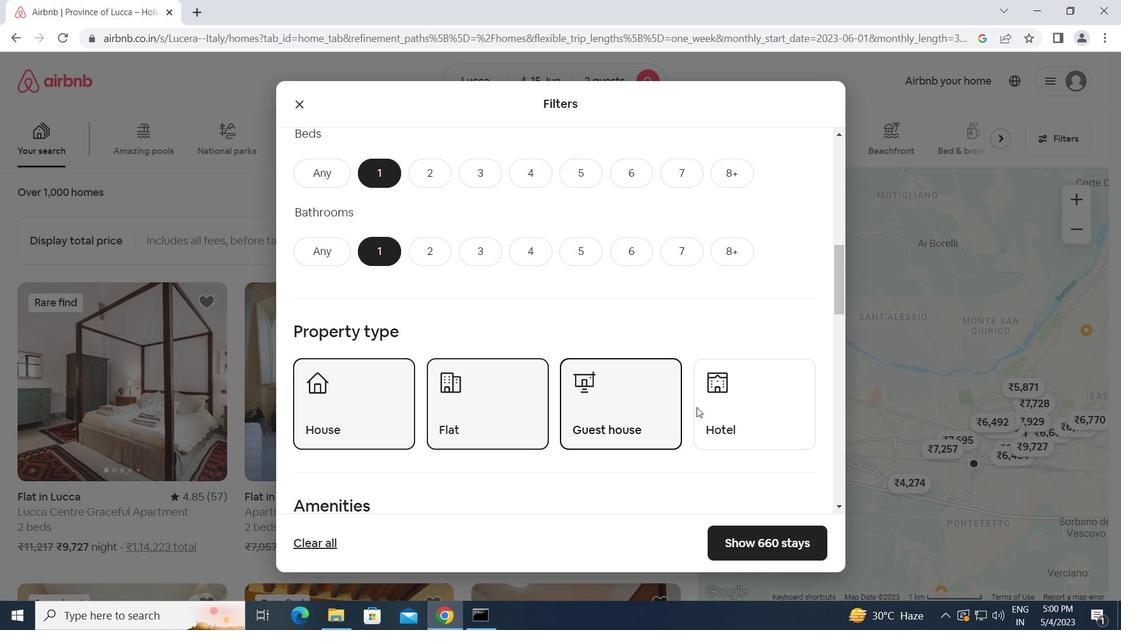 
Action: Mouse pressed left at (748, 402)
Screenshot: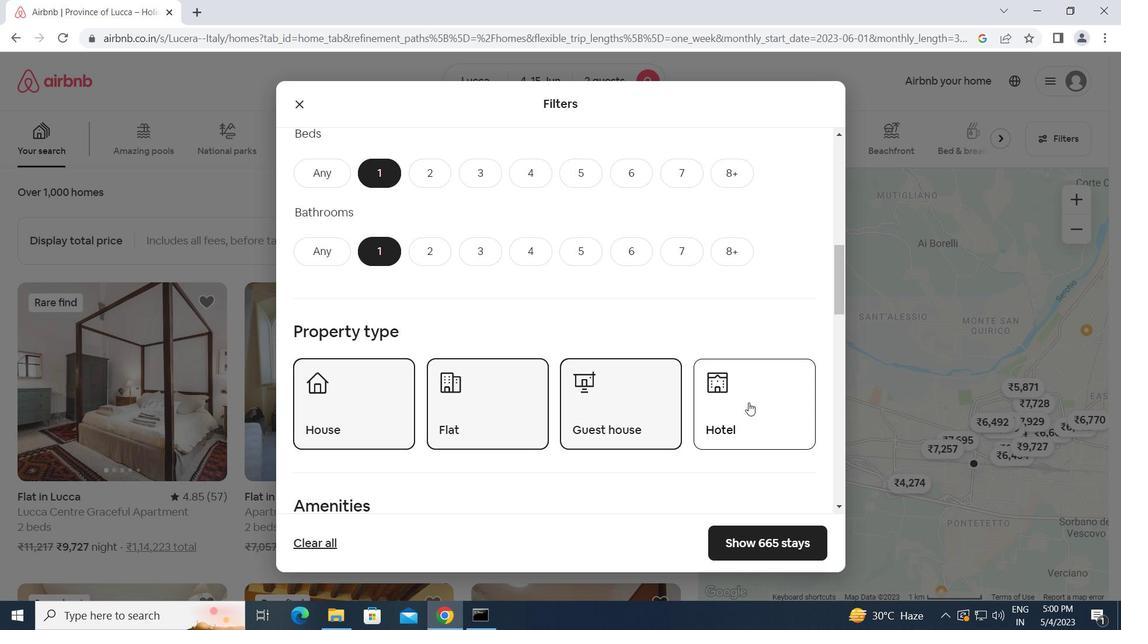 
Action: Mouse moved to (634, 428)
Screenshot: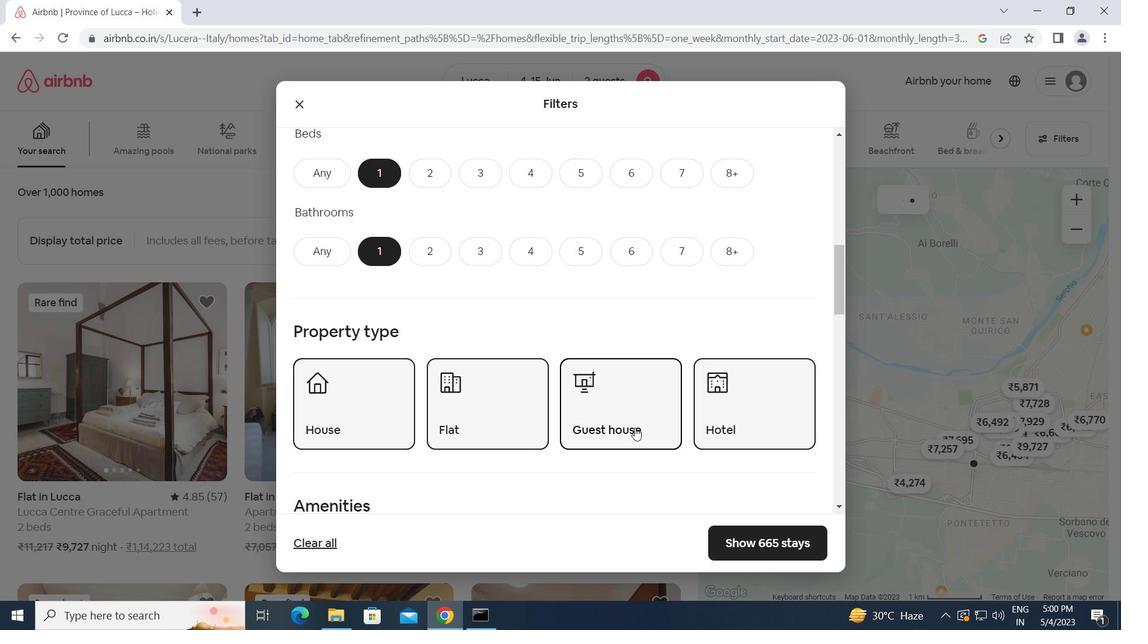 
Action: Mouse scrolled (634, 427) with delta (0, 0)
Screenshot: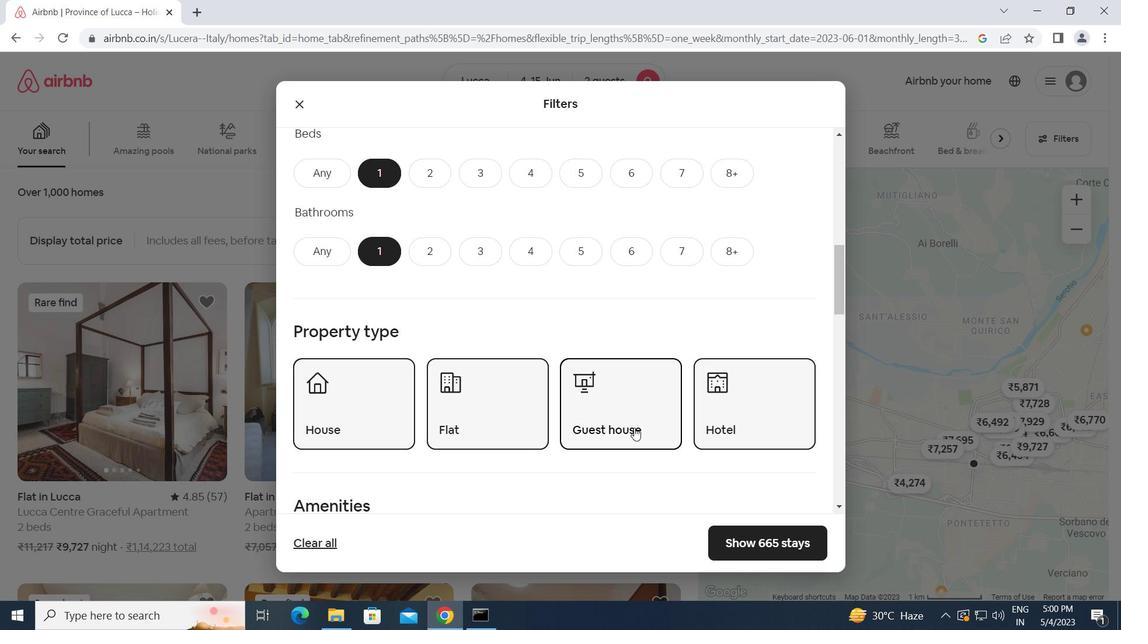 
Action: Mouse scrolled (634, 427) with delta (0, 0)
Screenshot: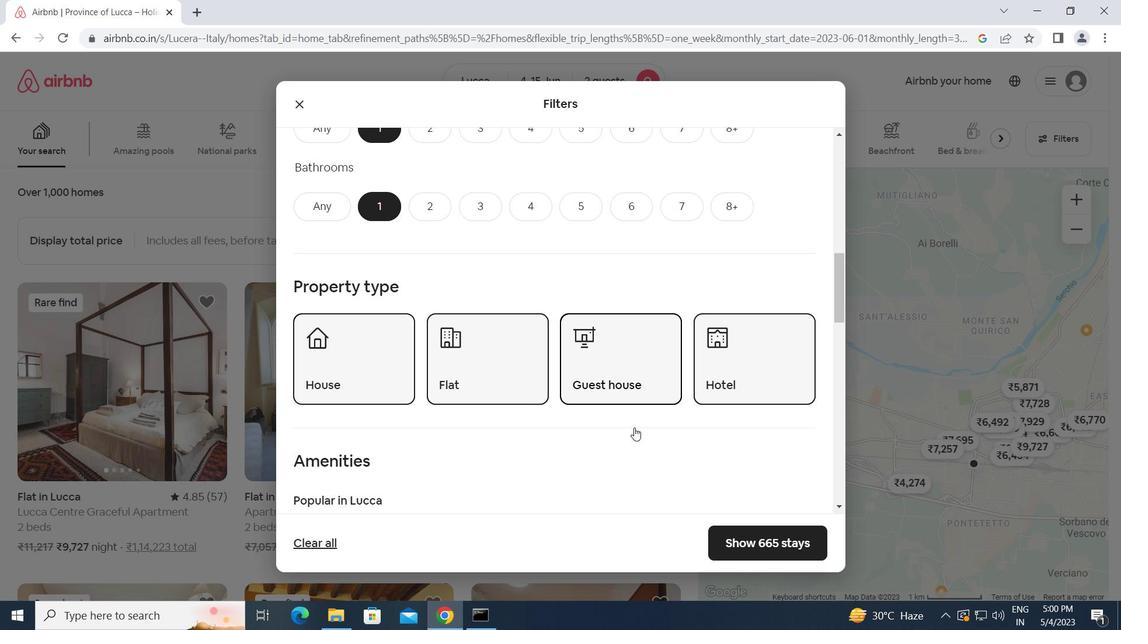 
Action: Mouse scrolled (634, 427) with delta (0, 0)
Screenshot: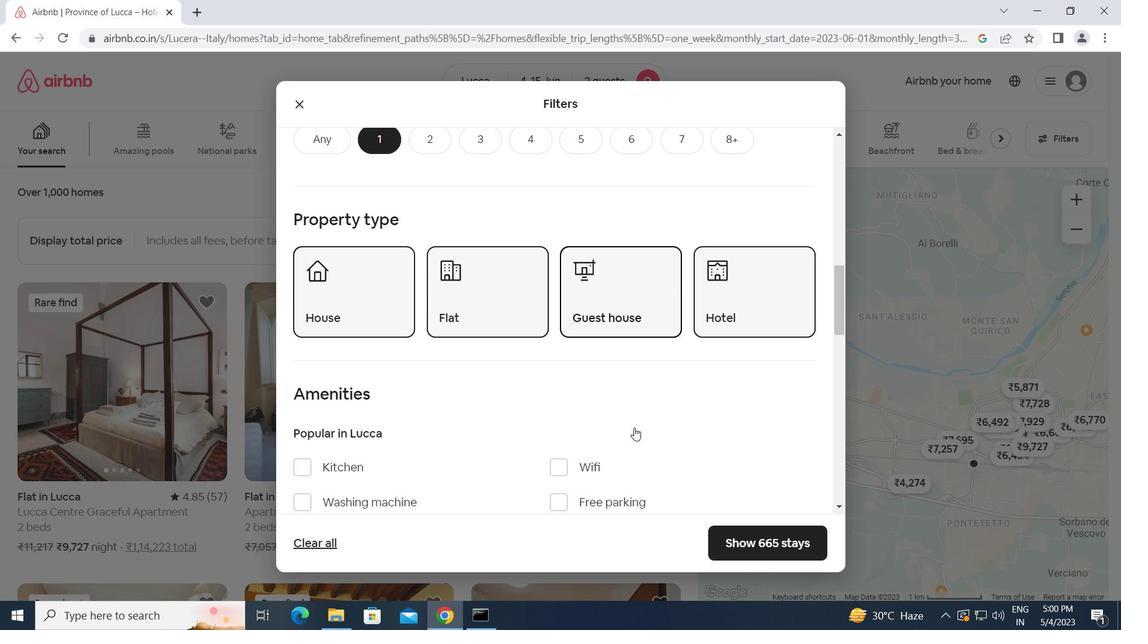 
Action: Mouse moved to (633, 427)
Screenshot: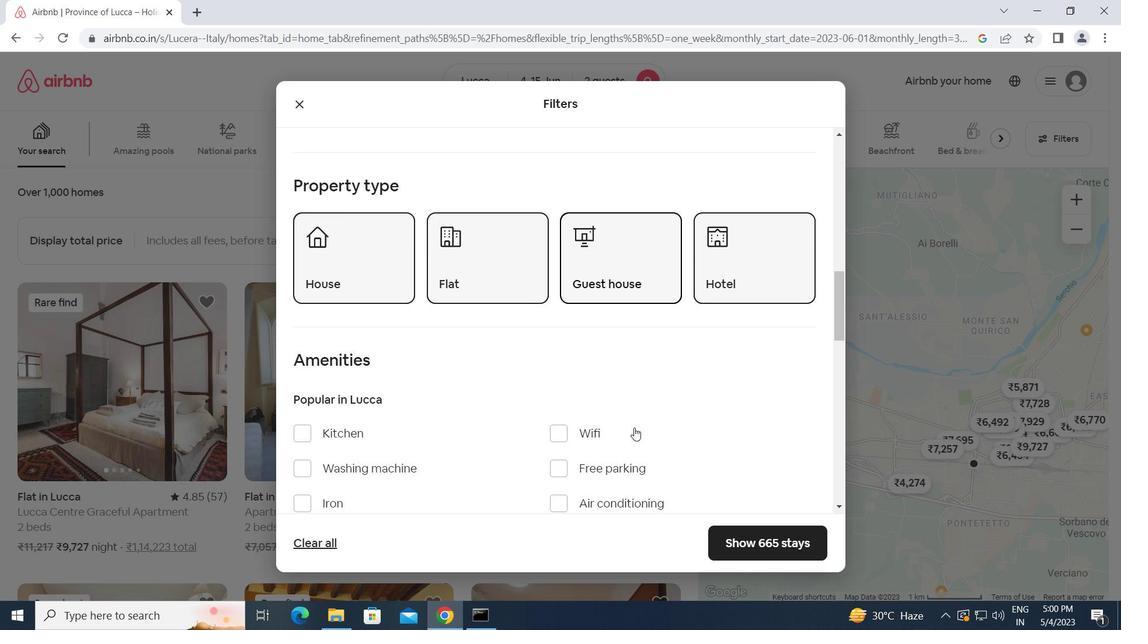 
Action: Mouse scrolled (633, 427) with delta (0, 0)
Screenshot: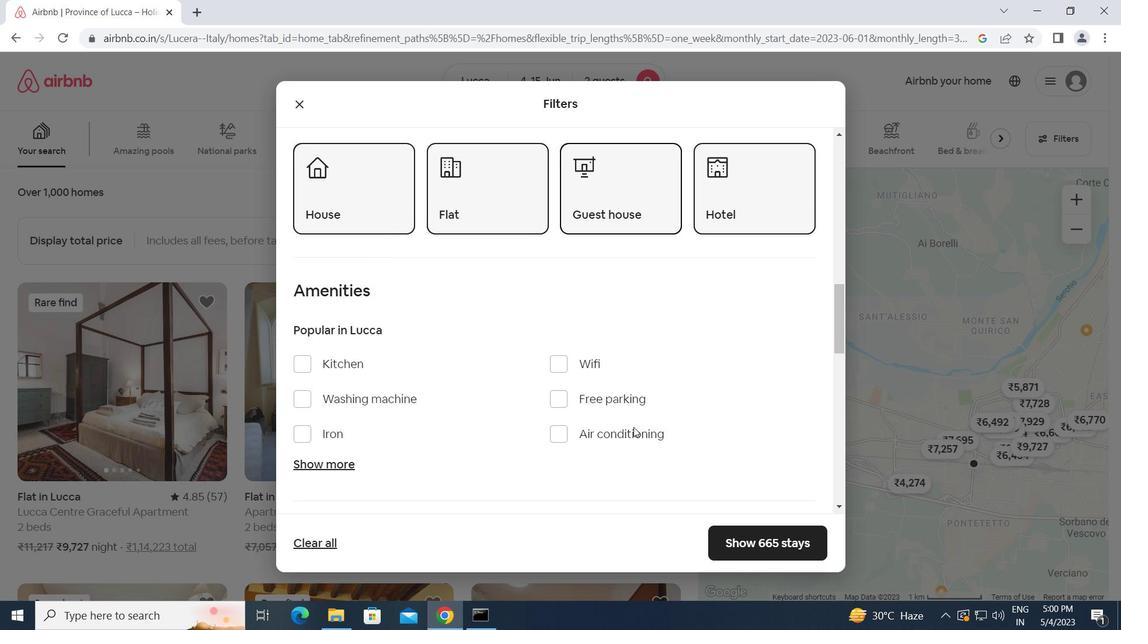 
Action: Mouse scrolled (633, 427) with delta (0, 0)
Screenshot: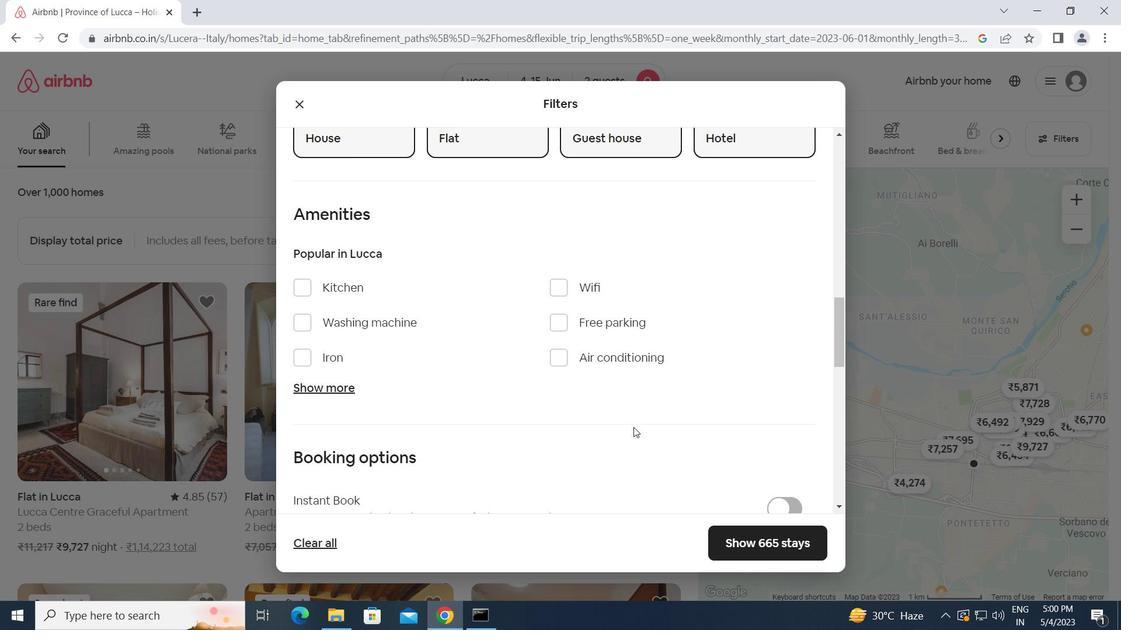 
Action: Mouse moved to (781, 479)
Screenshot: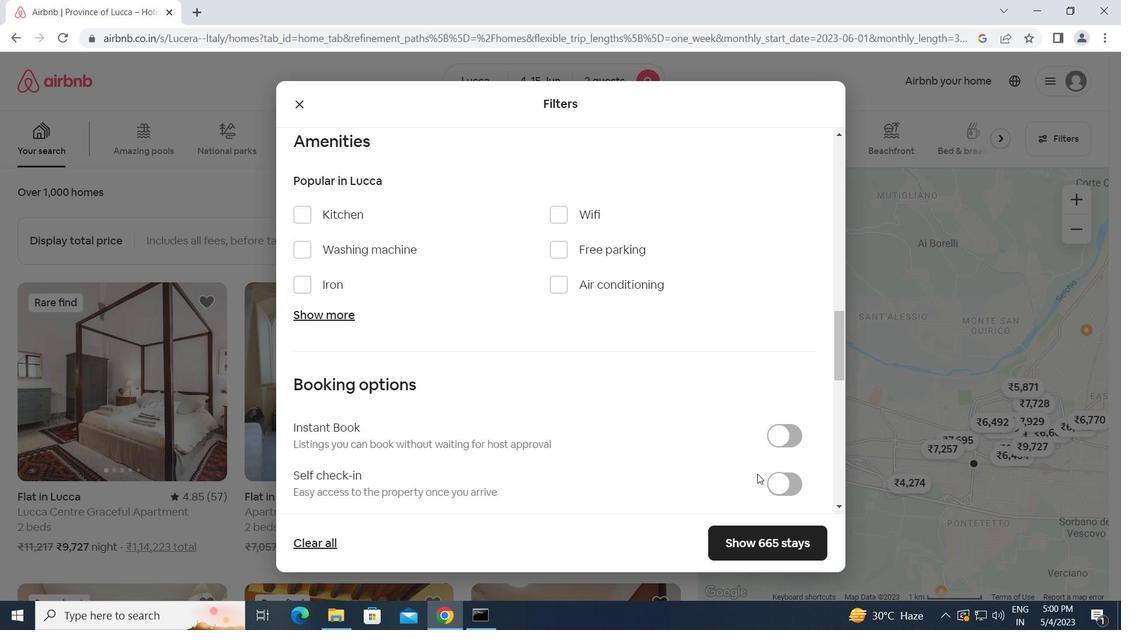 
Action: Mouse pressed left at (781, 479)
Screenshot: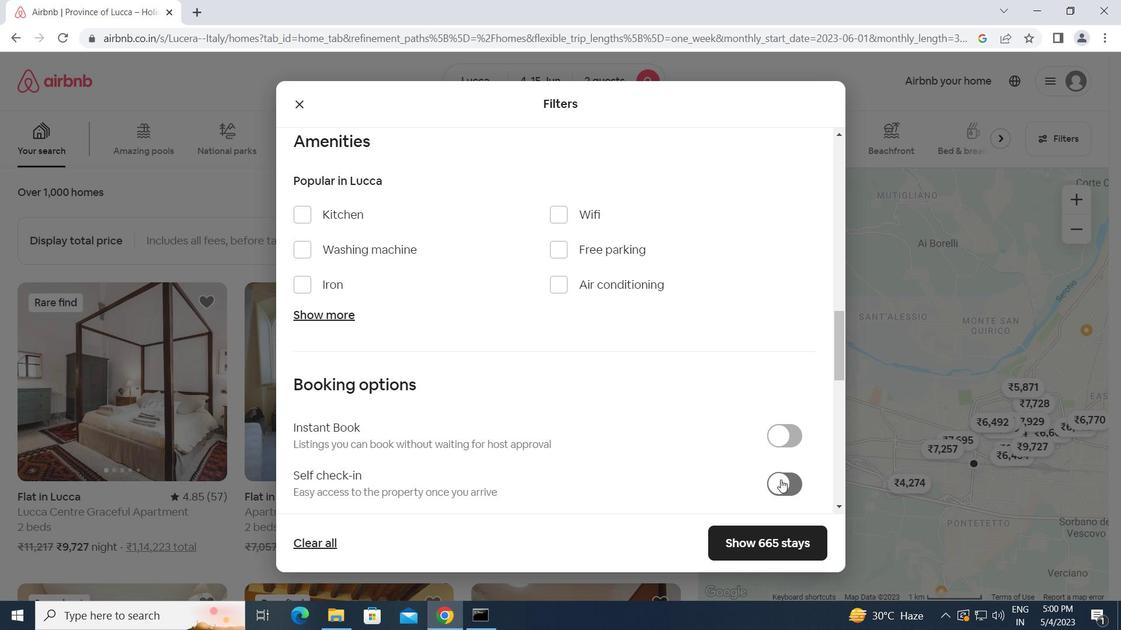 
Action: Mouse moved to (523, 440)
Screenshot: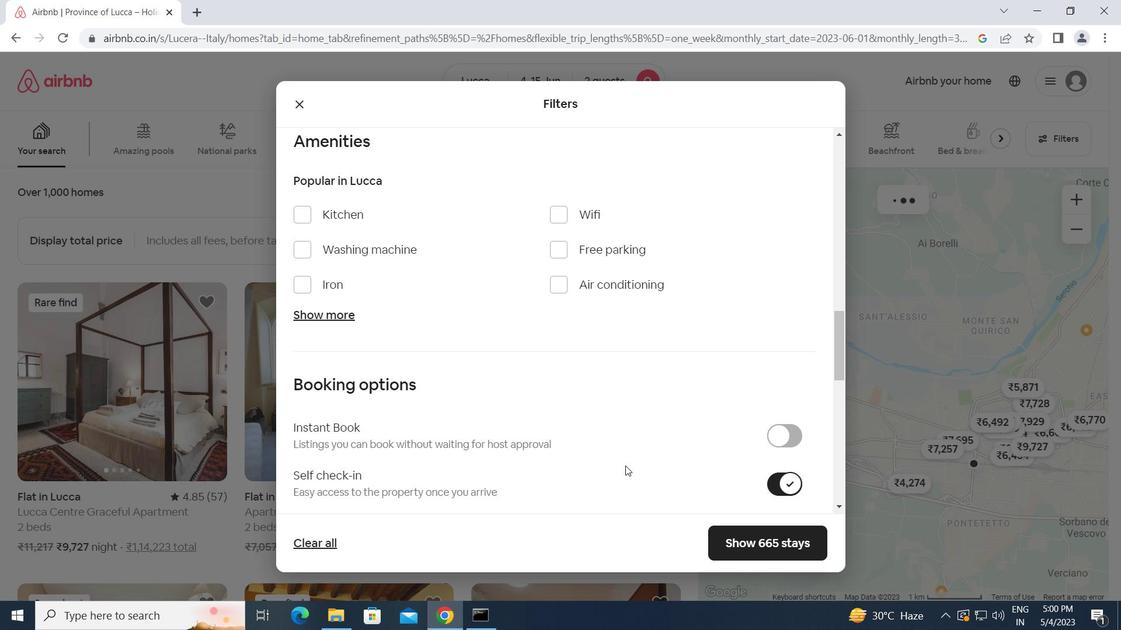 
Action: Mouse scrolled (523, 439) with delta (0, 0)
Screenshot: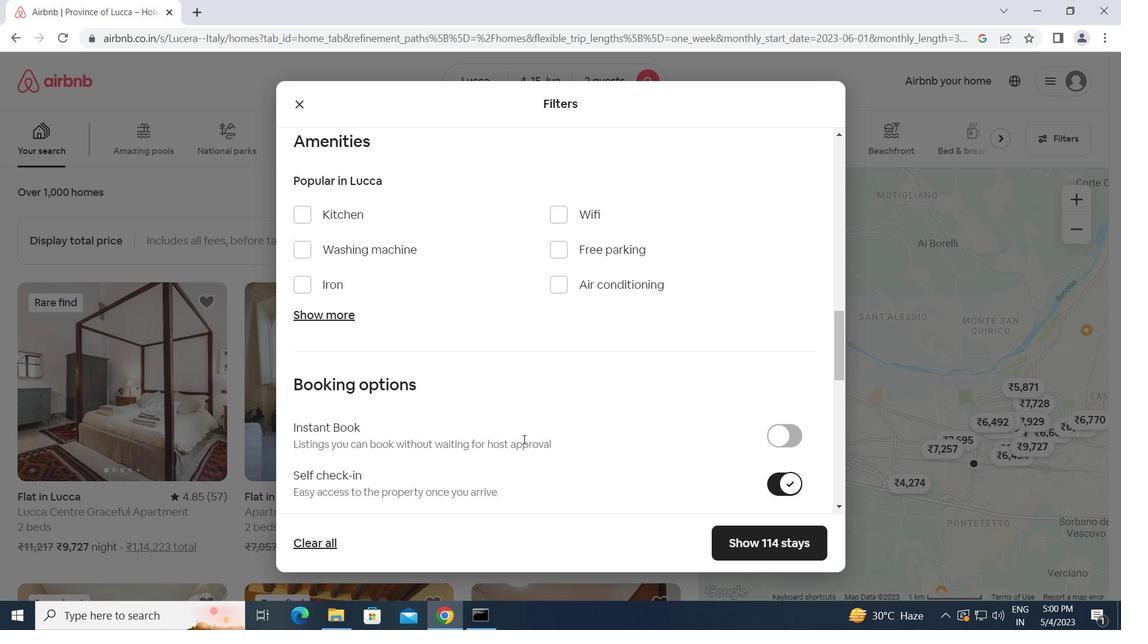 
Action: Mouse scrolled (523, 439) with delta (0, 0)
Screenshot: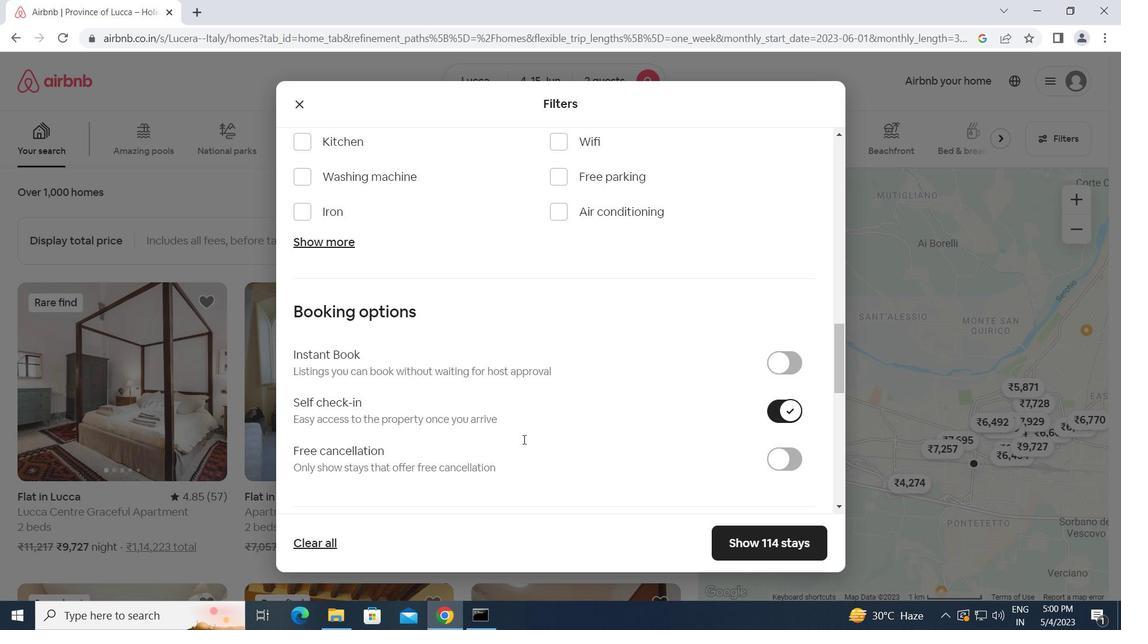 
Action: Mouse scrolled (523, 439) with delta (0, 0)
Screenshot: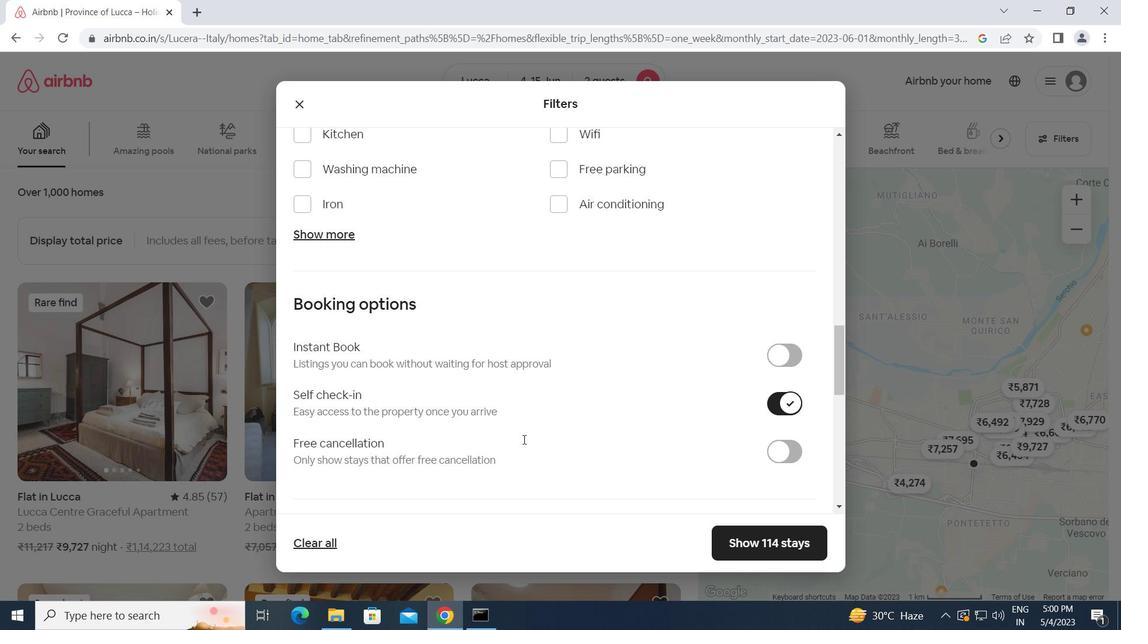 
Action: Mouse scrolled (523, 439) with delta (0, 0)
Screenshot: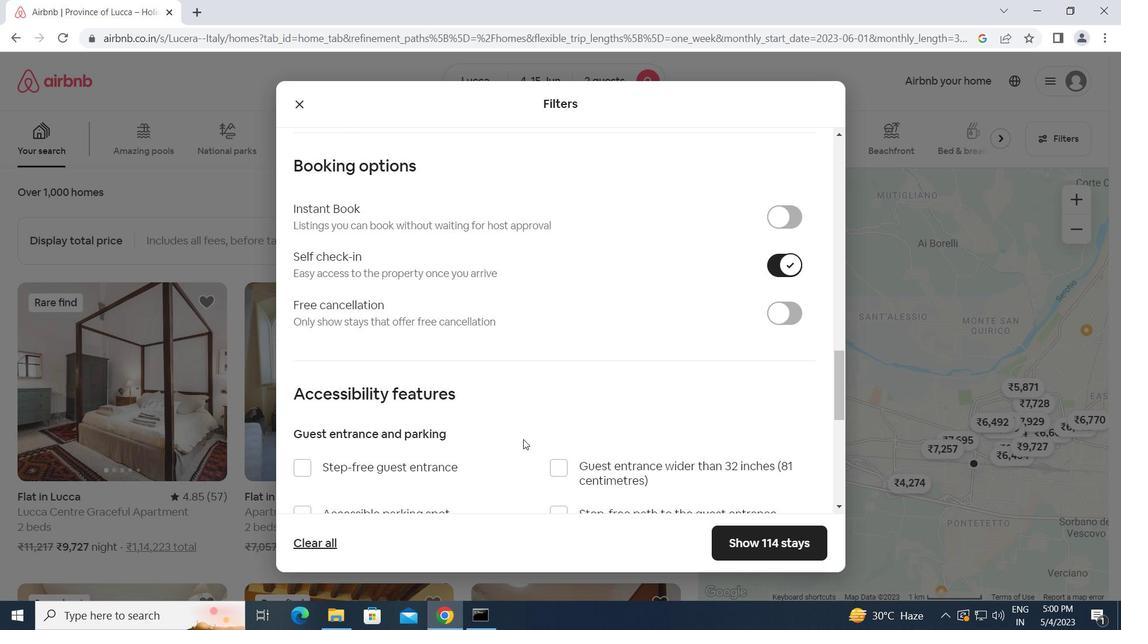 
Action: Mouse scrolled (523, 439) with delta (0, 0)
Screenshot: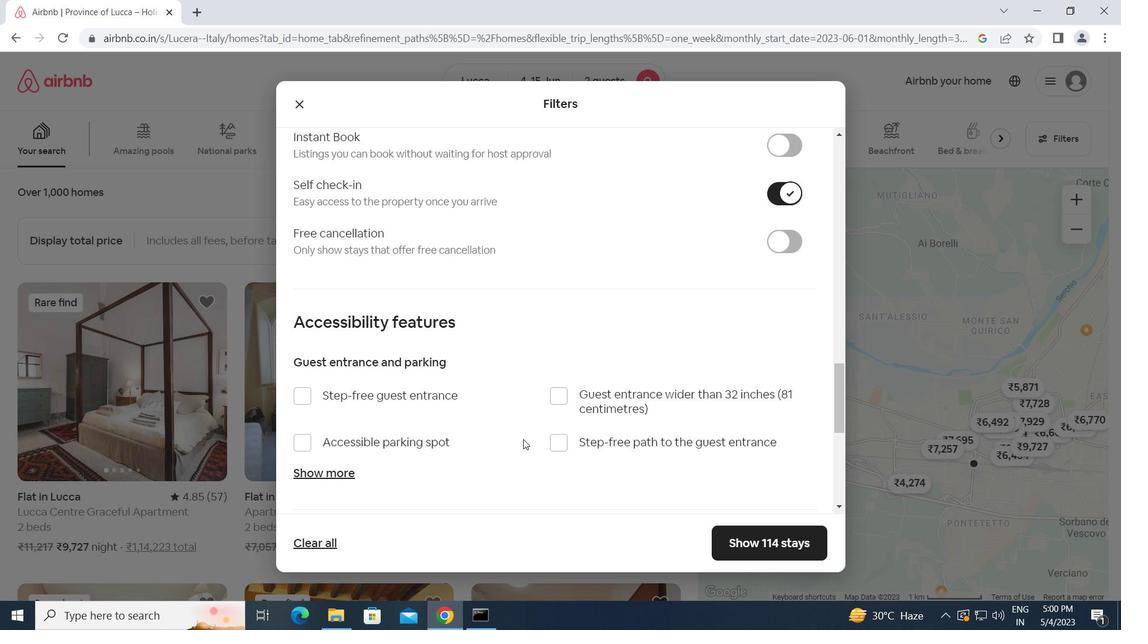 
Action: Mouse scrolled (523, 439) with delta (0, 0)
Screenshot: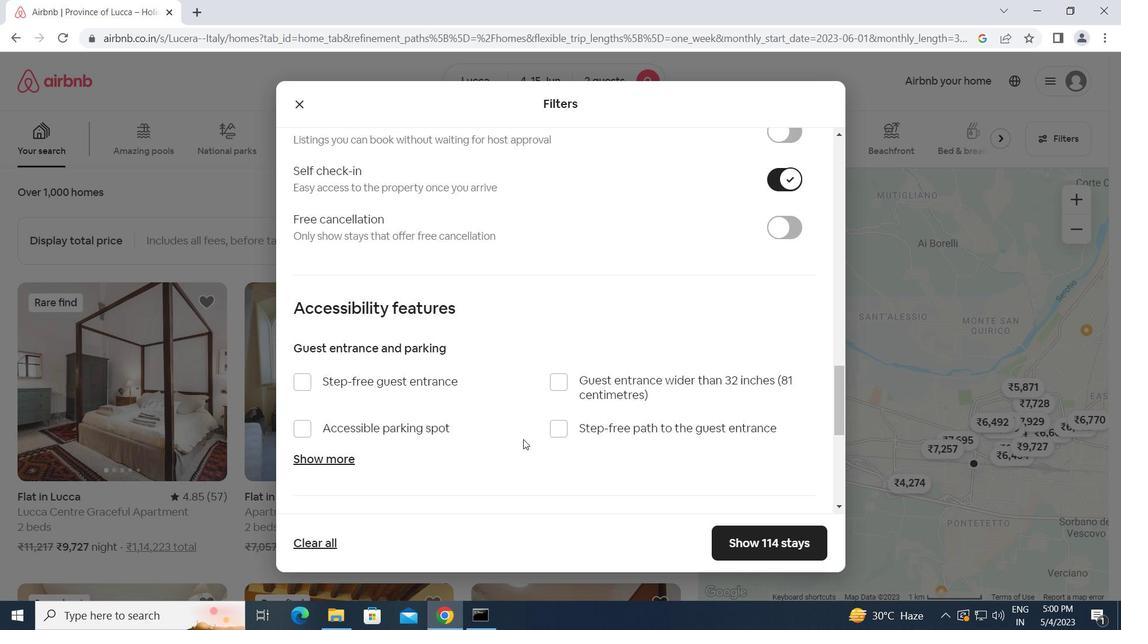 
Action: Mouse scrolled (523, 439) with delta (0, 0)
Screenshot: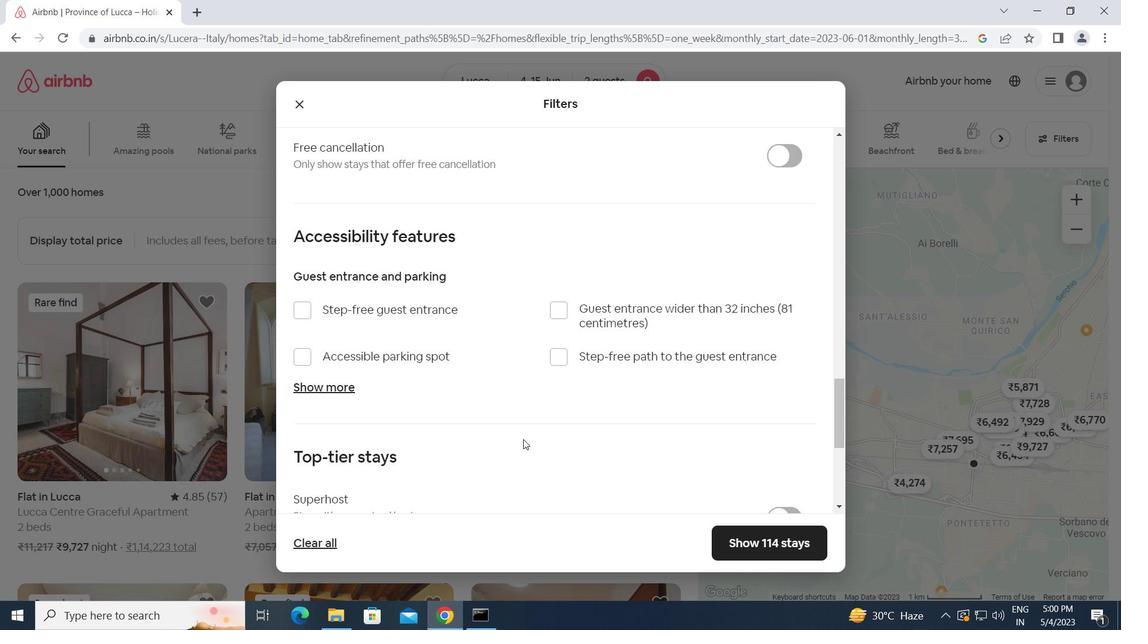 
Action: Mouse scrolled (523, 439) with delta (0, 0)
Screenshot: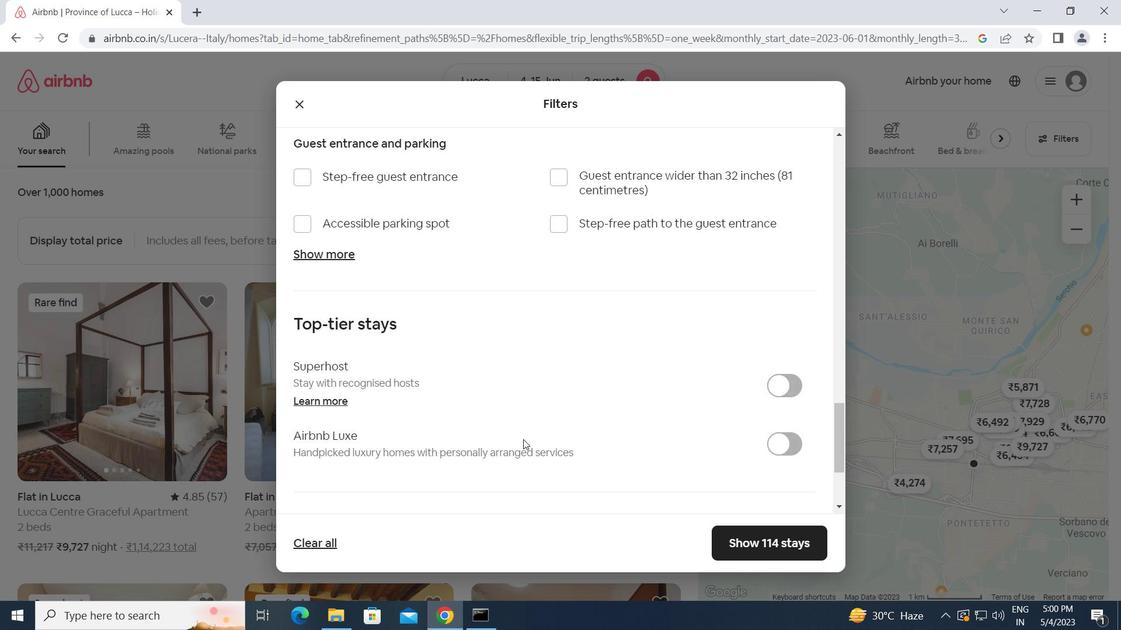 
Action: Mouse scrolled (523, 439) with delta (0, 0)
Screenshot: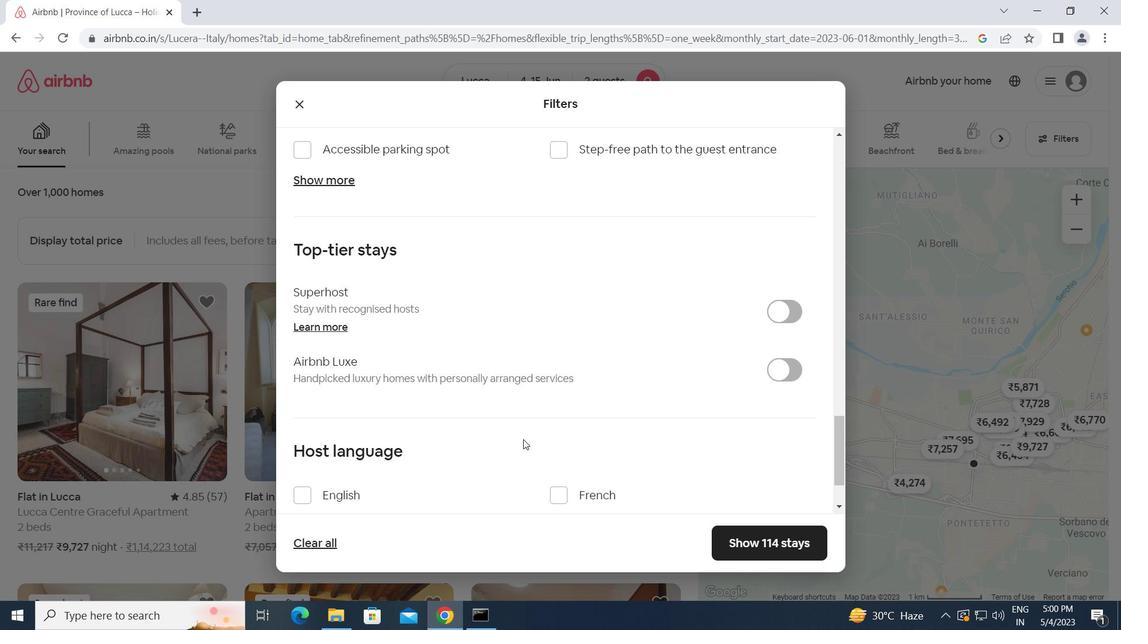 
Action: Mouse scrolled (523, 439) with delta (0, 0)
Screenshot: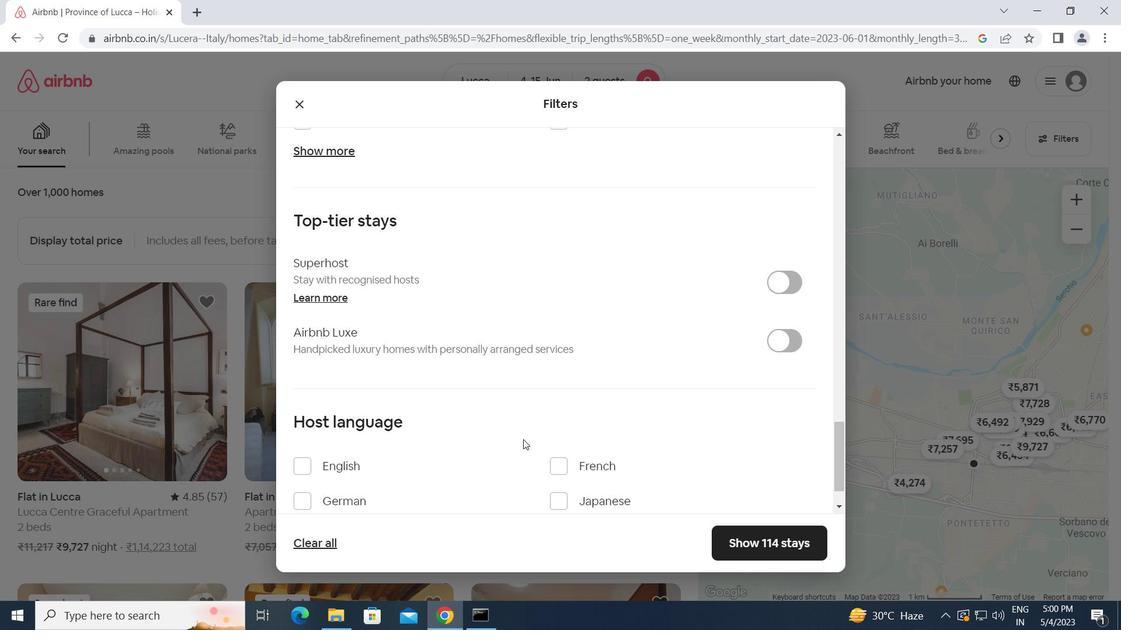 
Action: Mouse moved to (297, 406)
Screenshot: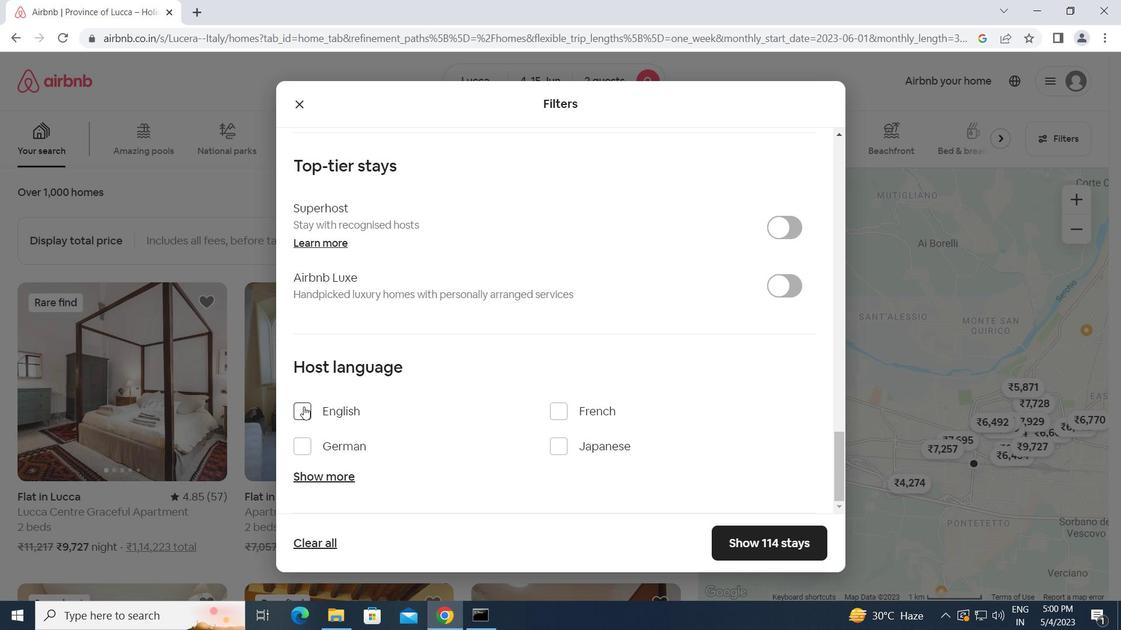 
Action: Mouse pressed left at (297, 406)
Screenshot: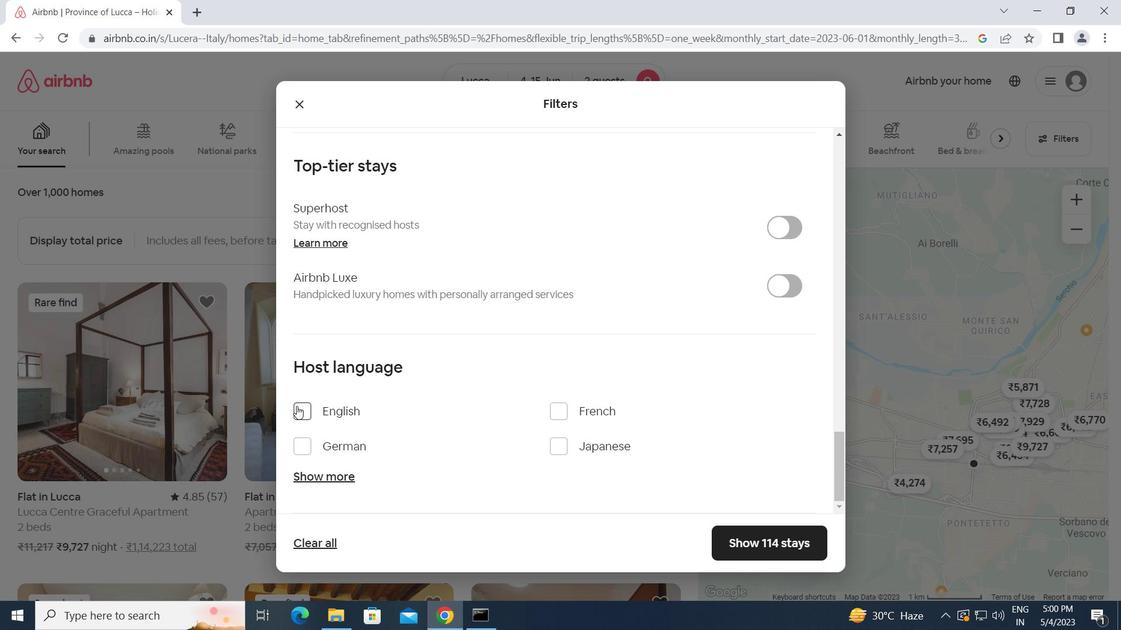 
Action: Mouse moved to (745, 544)
Screenshot: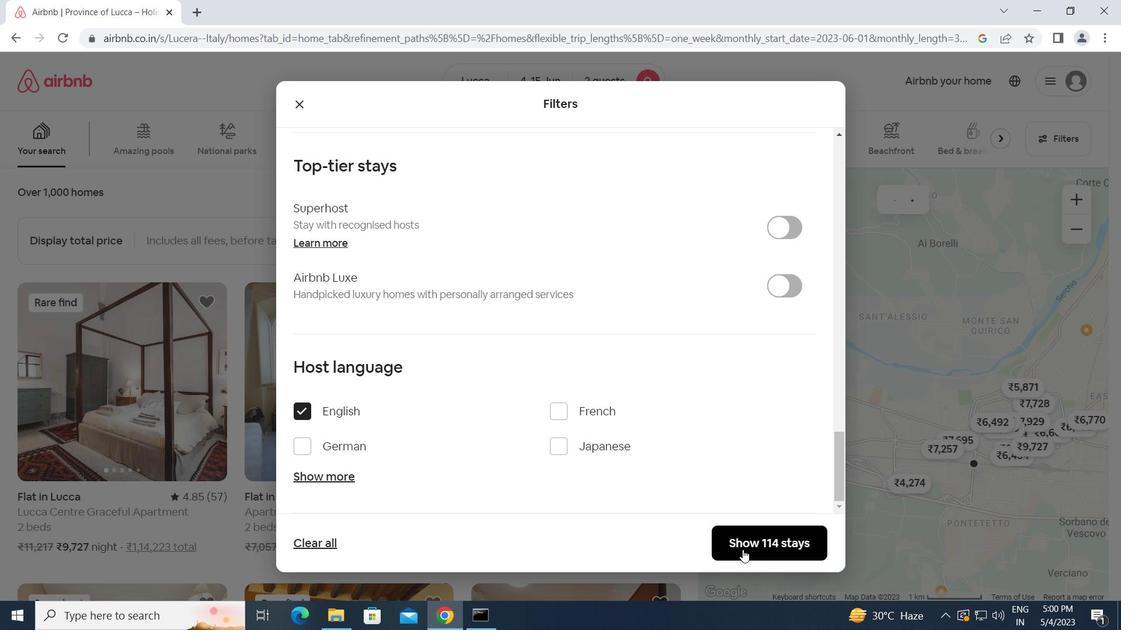 
Action: Mouse pressed left at (745, 544)
Screenshot: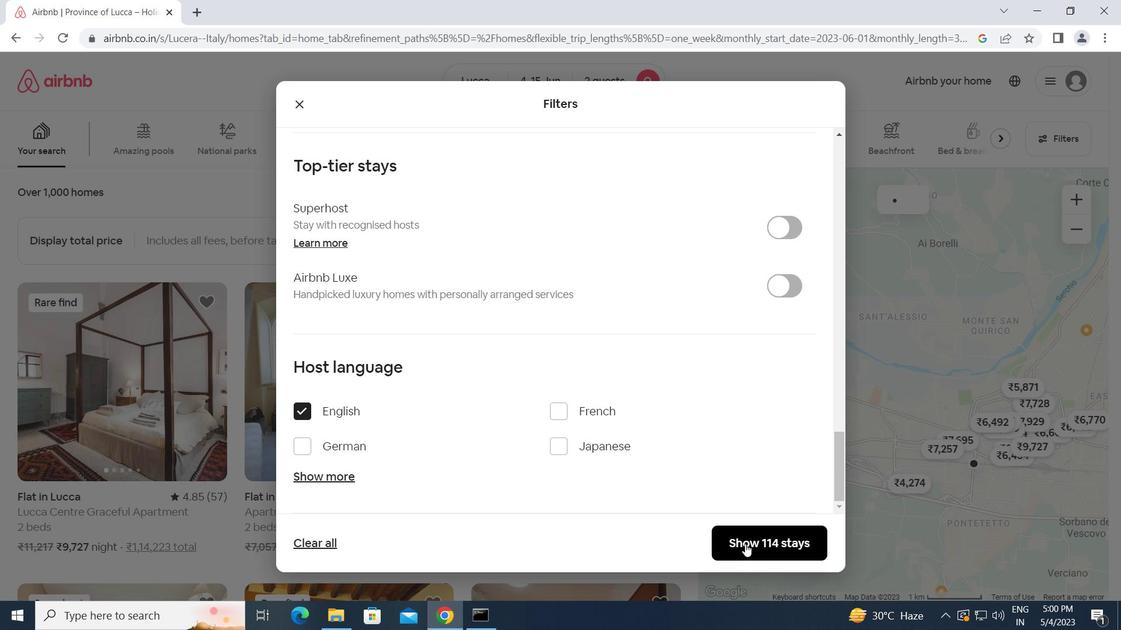 
